 Task: Open Card Customer Retention Strategy in Board Employee Skills Development and Training to Workspace Account Management and add a team member Softage.2@softage.net, a label Orange, a checklist Lean Six Sigma, an attachment from your google drive, a color Orange and finally, add a card description 'Conduct customer research for new product' and a comment 'We need to ensure that we allocate enough time and resources to this task to ensure its success.'. Add a start date 'Jan 06, 1900' with a due date 'Jan 13, 1900'
Action: Mouse moved to (568, 222)
Screenshot: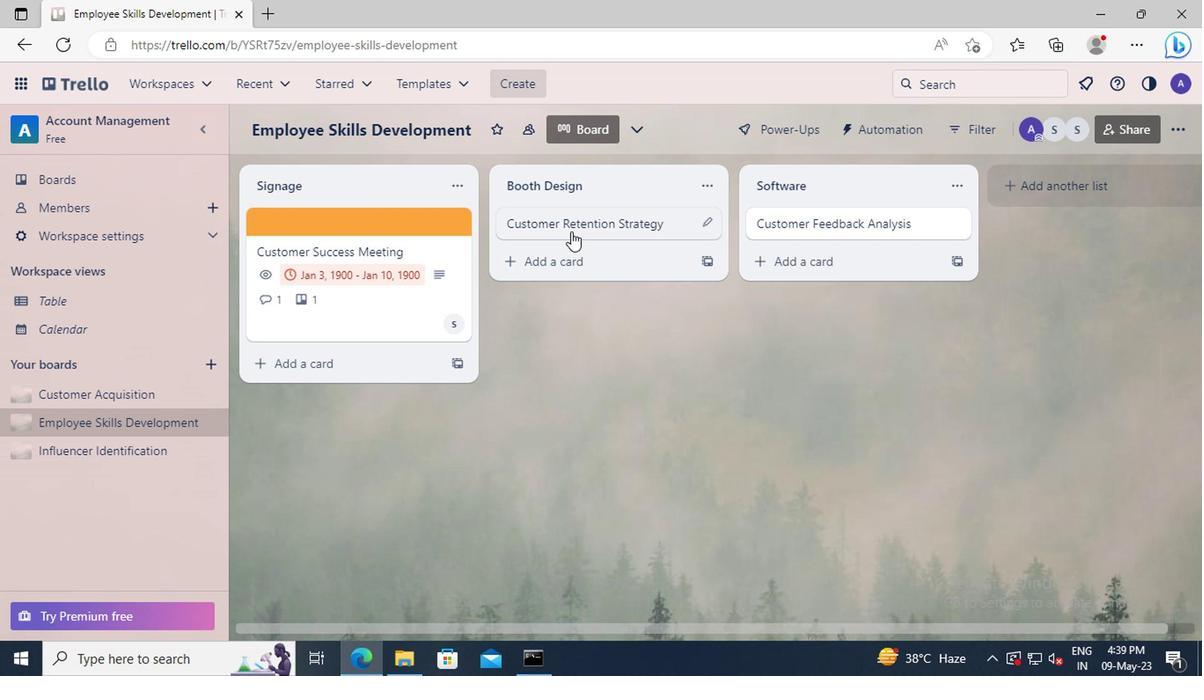 
Action: Mouse pressed left at (568, 222)
Screenshot: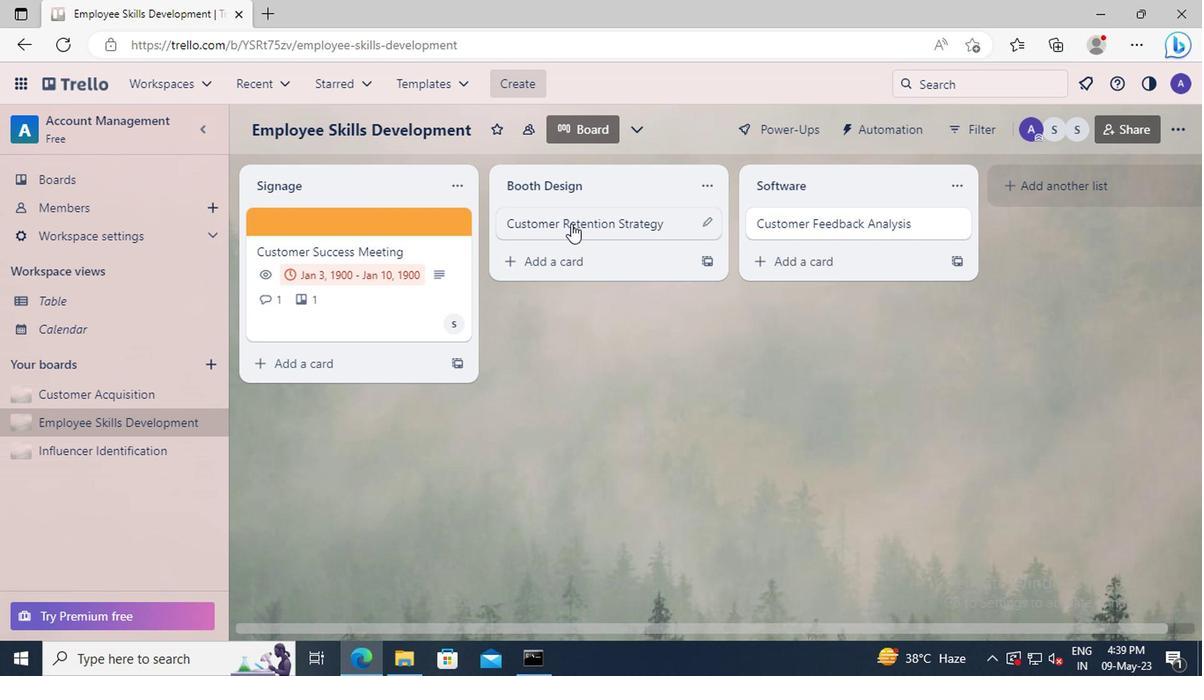 
Action: Mouse moved to (815, 289)
Screenshot: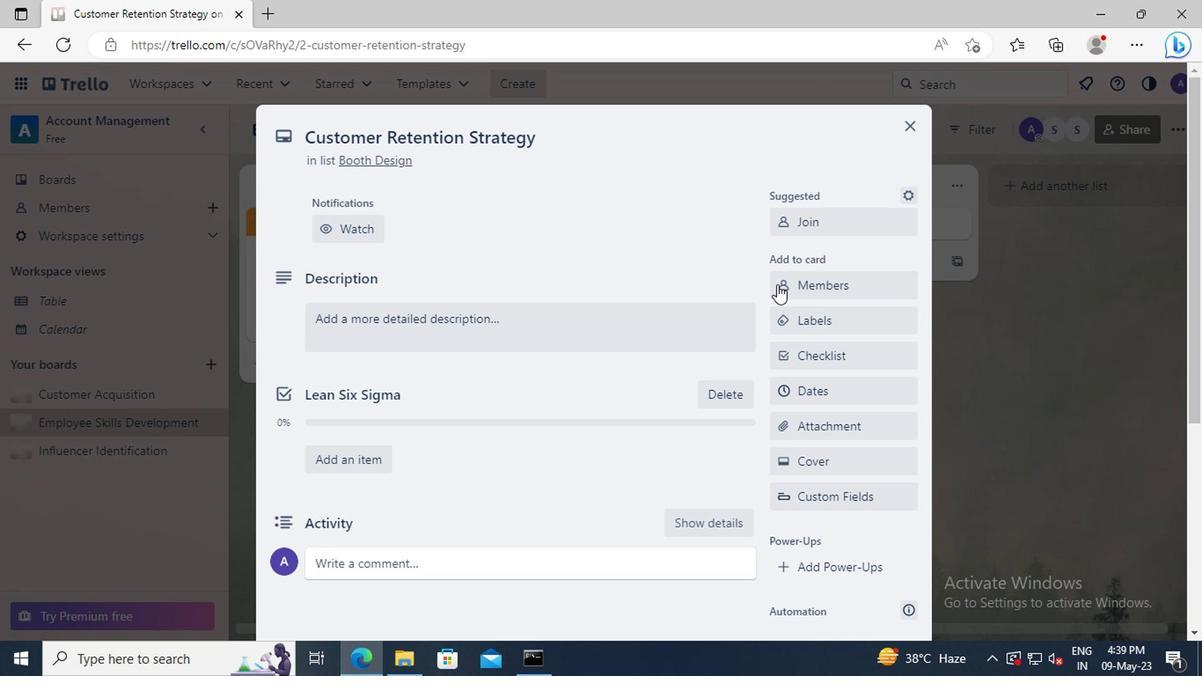 
Action: Mouse pressed left at (815, 289)
Screenshot: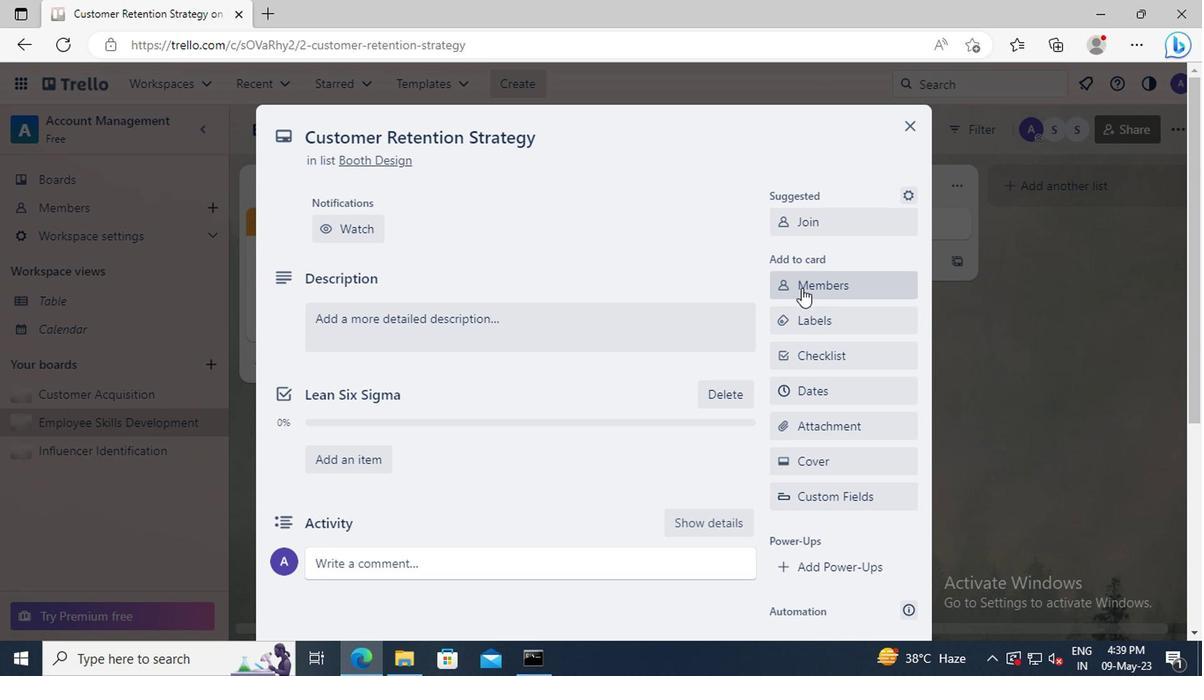 
Action: Mouse moved to (820, 370)
Screenshot: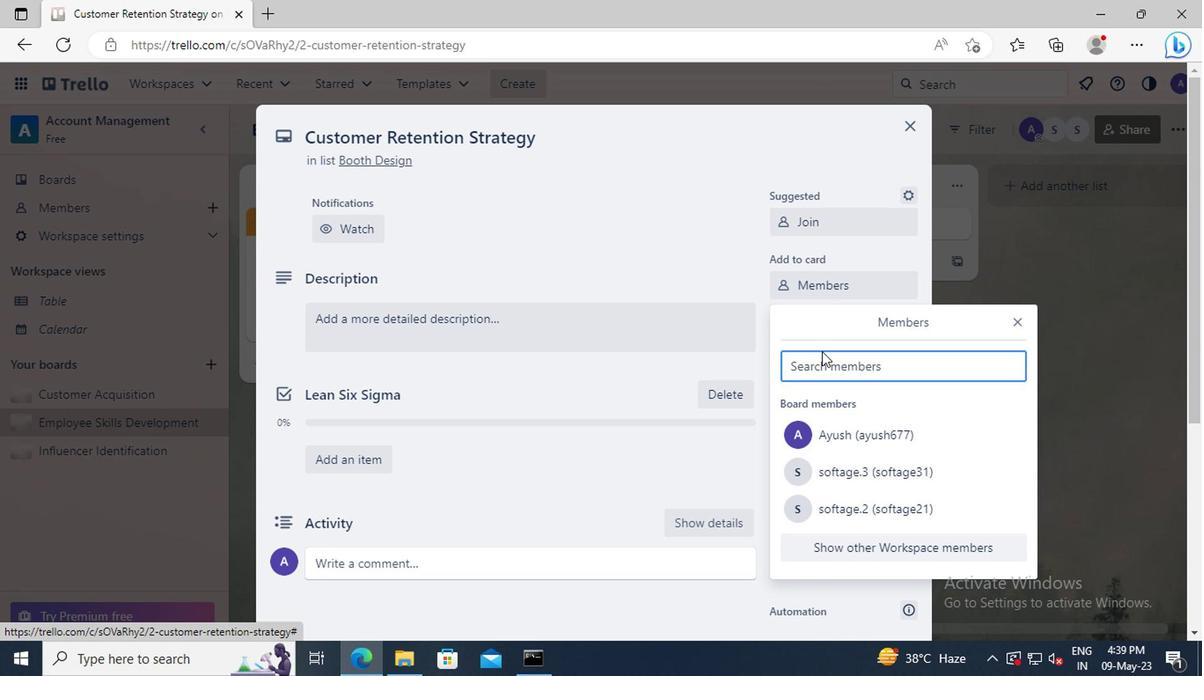 
Action: Mouse pressed left at (820, 370)
Screenshot: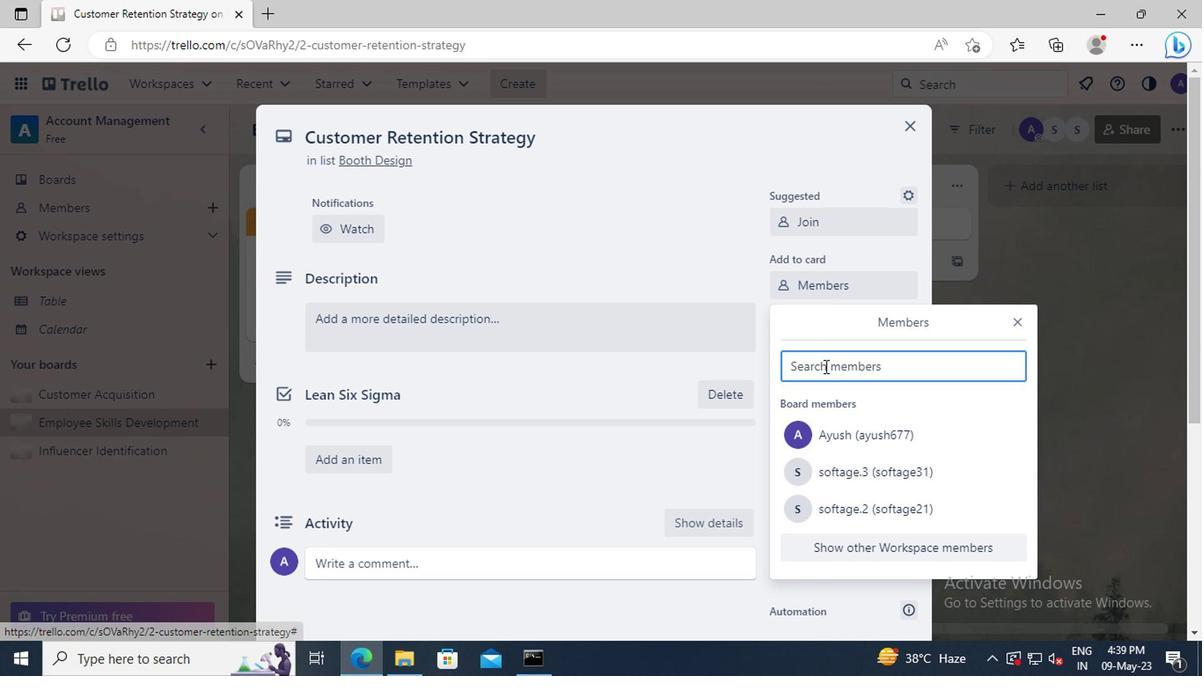 
Action: Key pressed <Key.shift>SOFTAGE.2
Screenshot: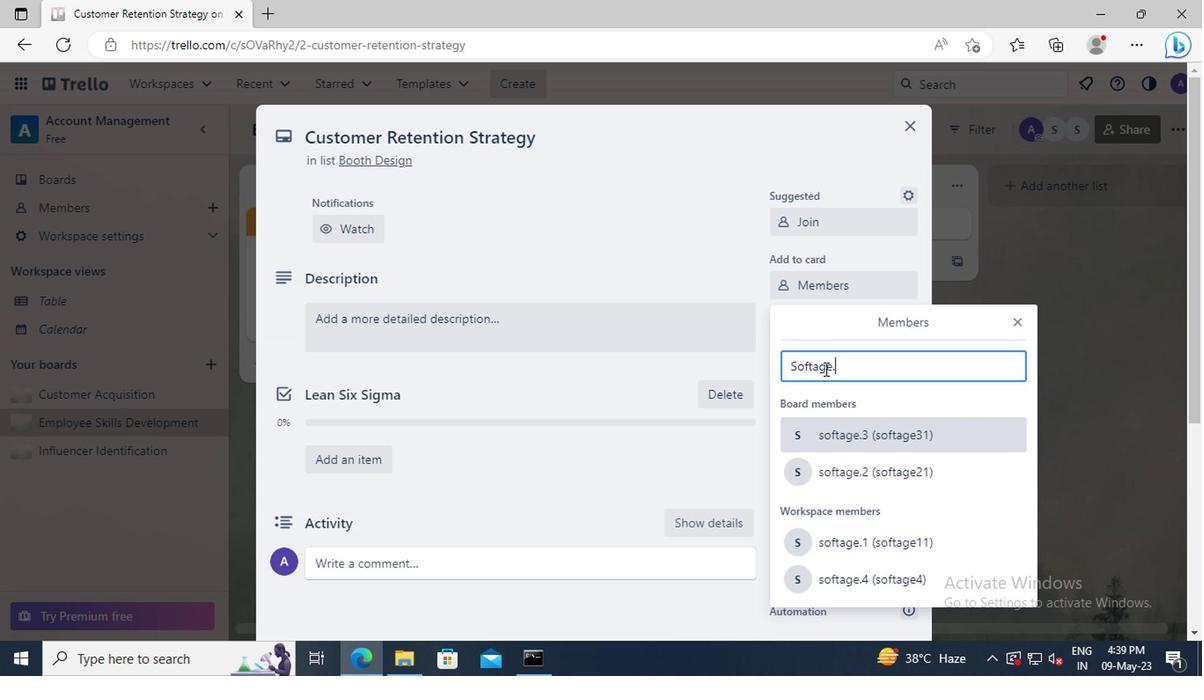 
Action: Mouse moved to (847, 436)
Screenshot: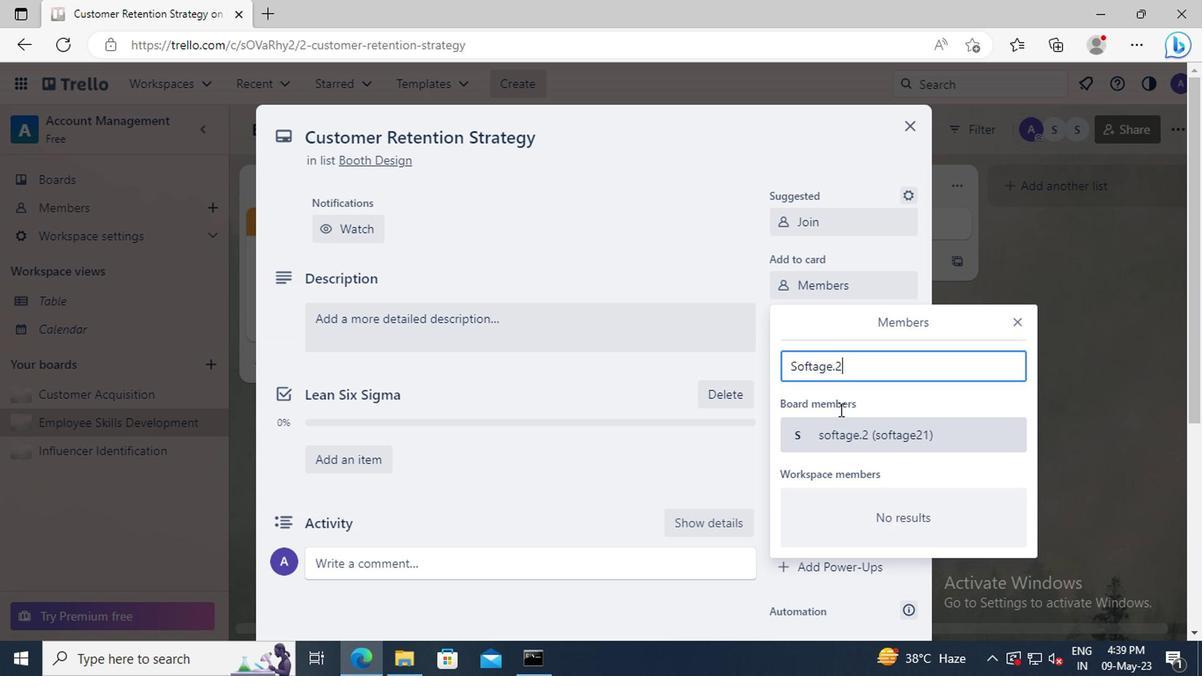 
Action: Mouse pressed left at (847, 436)
Screenshot: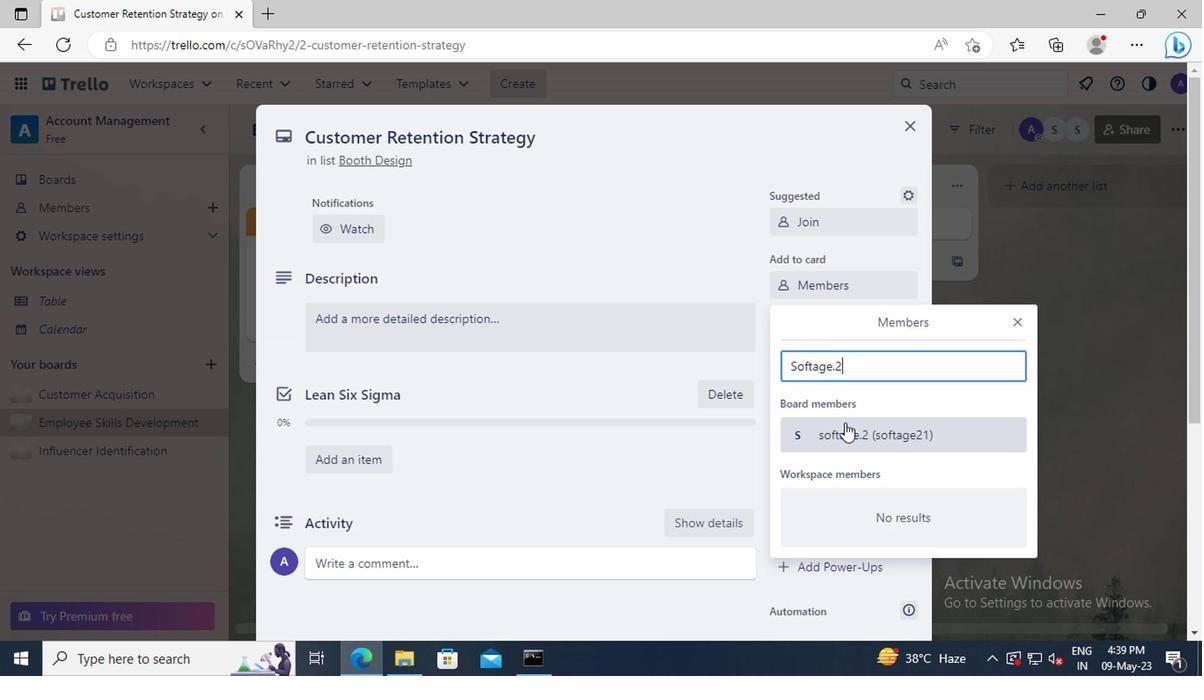 
Action: Mouse moved to (1014, 323)
Screenshot: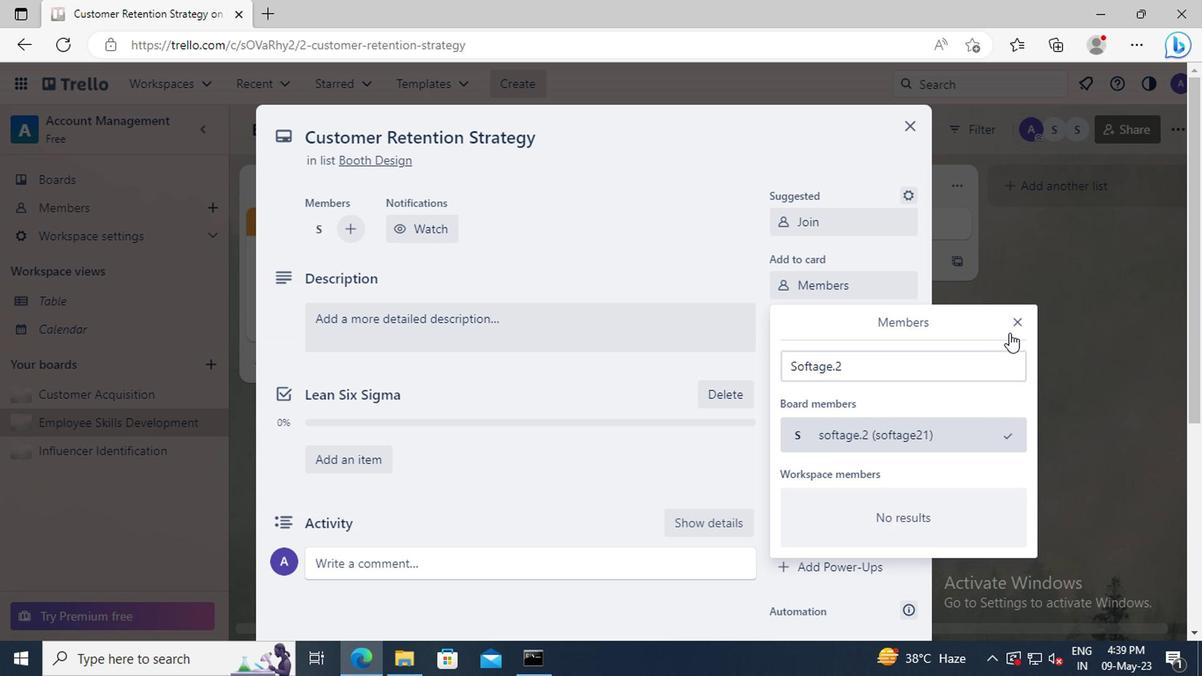 
Action: Mouse pressed left at (1014, 323)
Screenshot: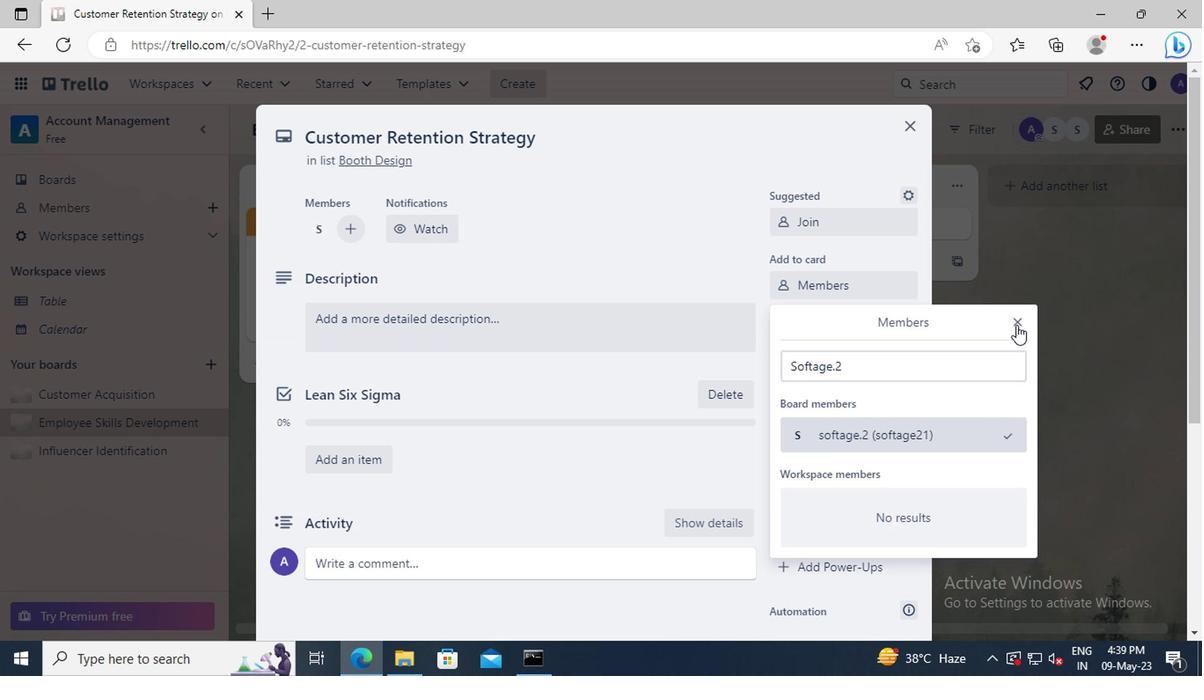 
Action: Mouse moved to (848, 322)
Screenshot: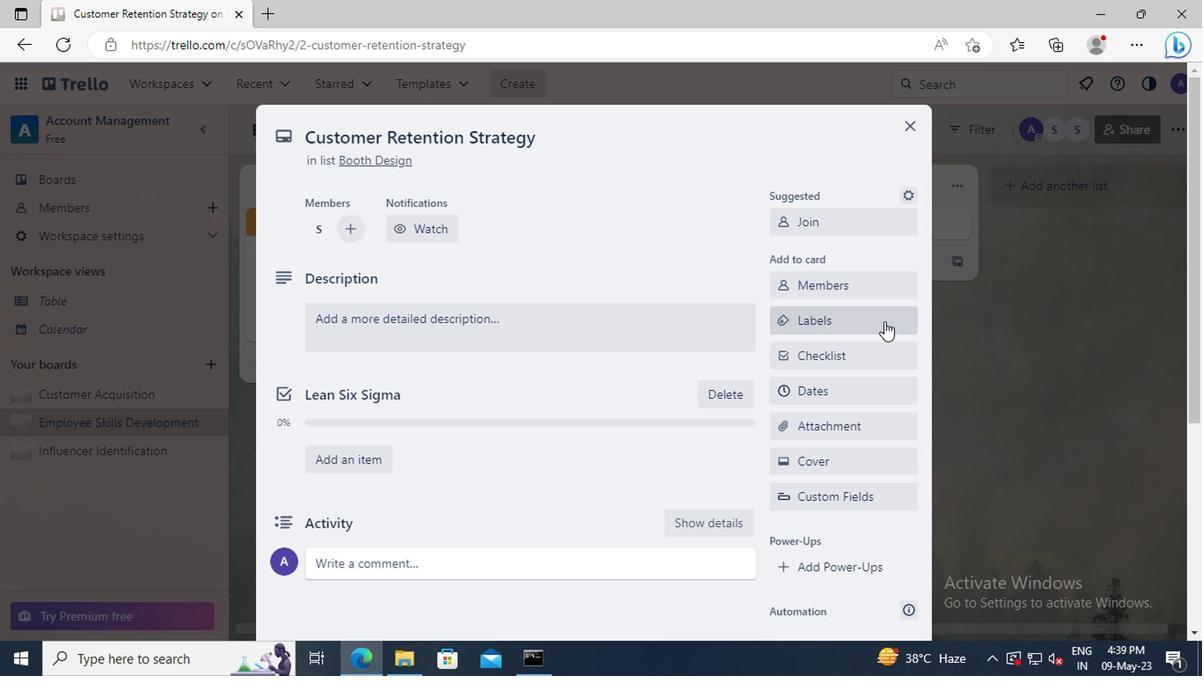 
Action: Mouse pressed left at (848, 322)
Screenshot: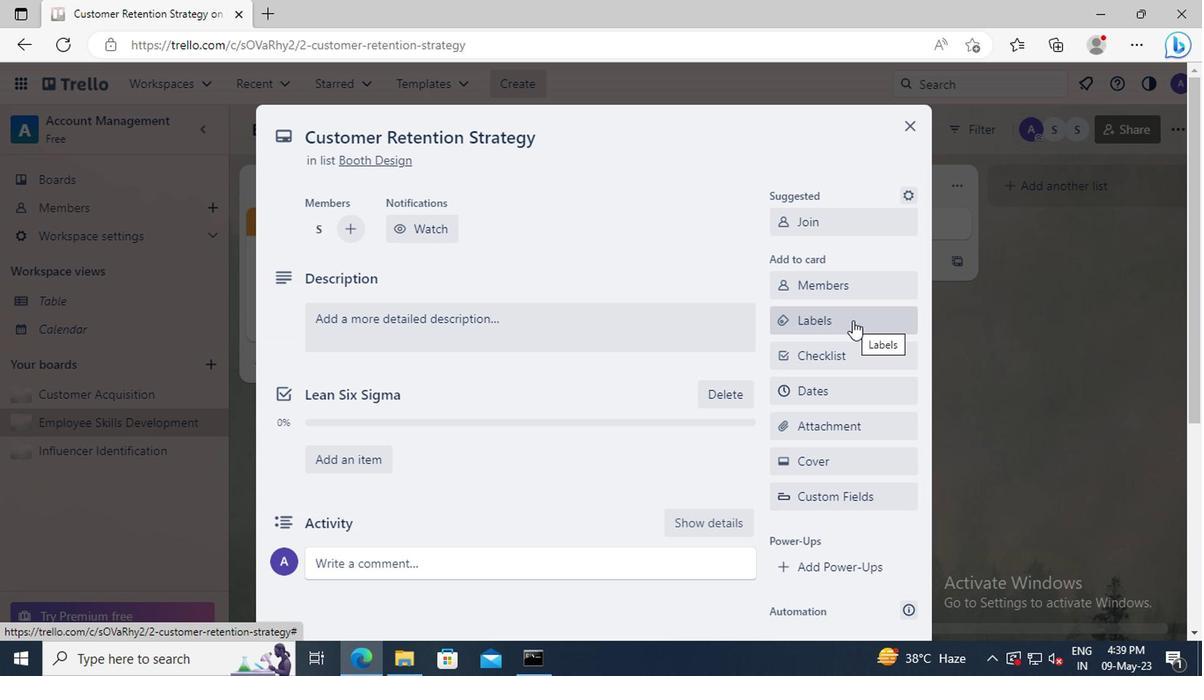 
Action: Mouse moved to (861, 402)
Screenshot: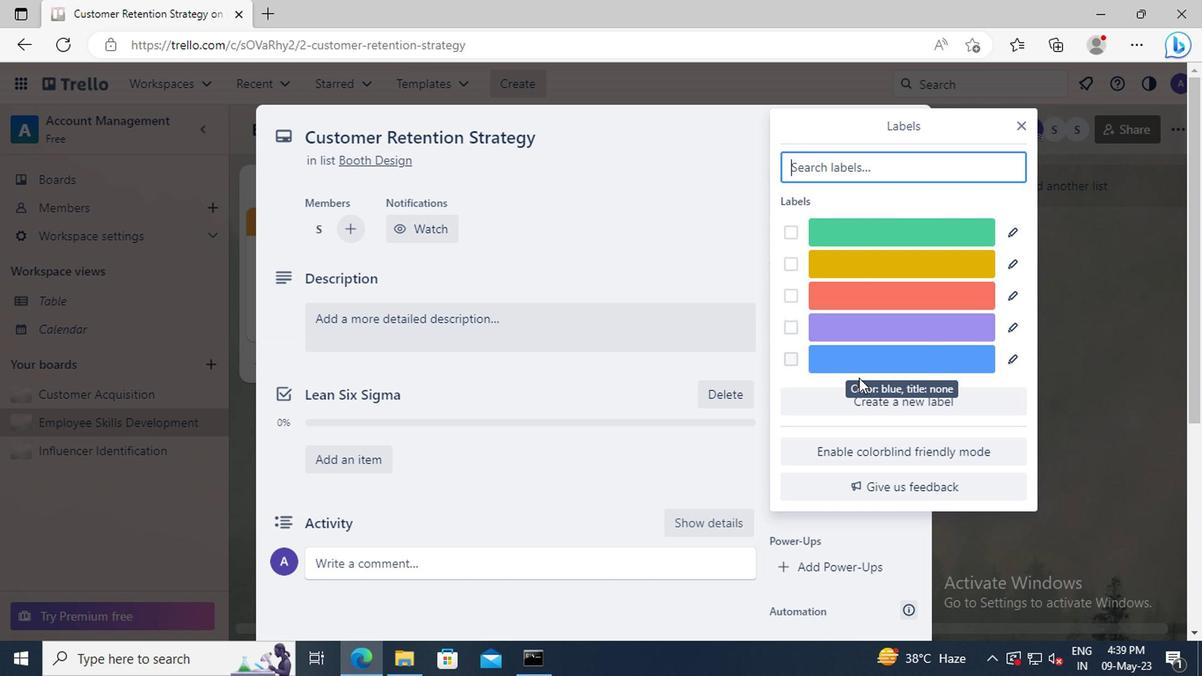 
Action: Mouse pressed left at (861, 402)
Screenshot: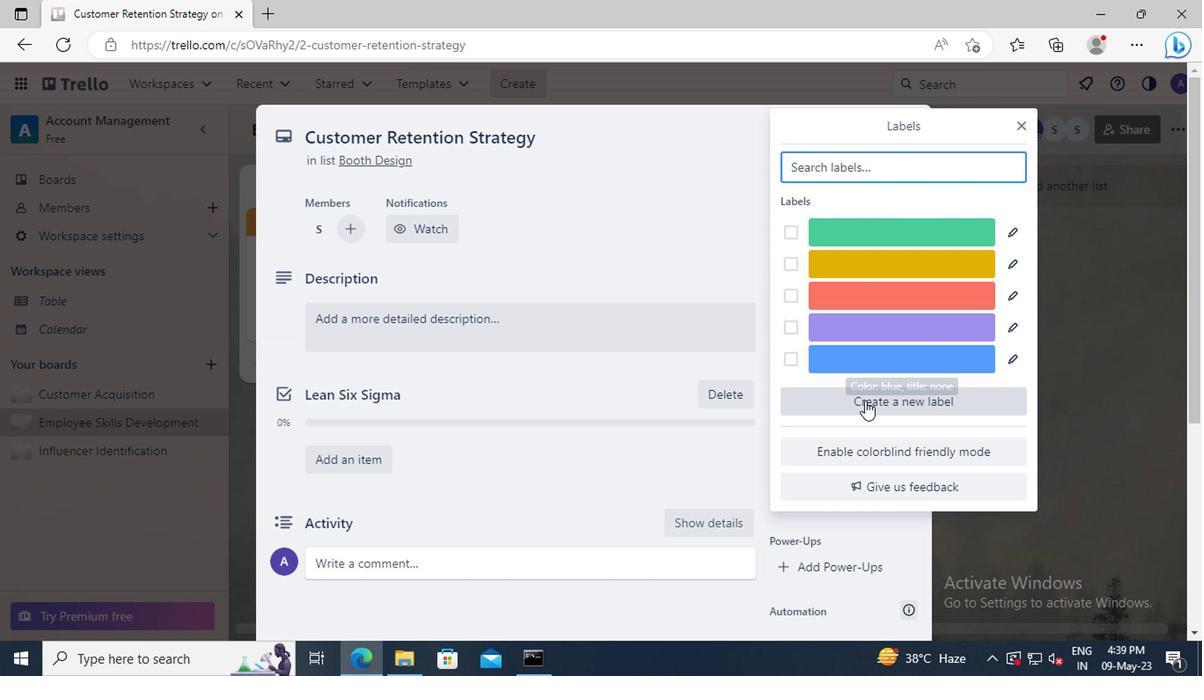 
Action: Mouse moved to (889, 373)
Screenshot: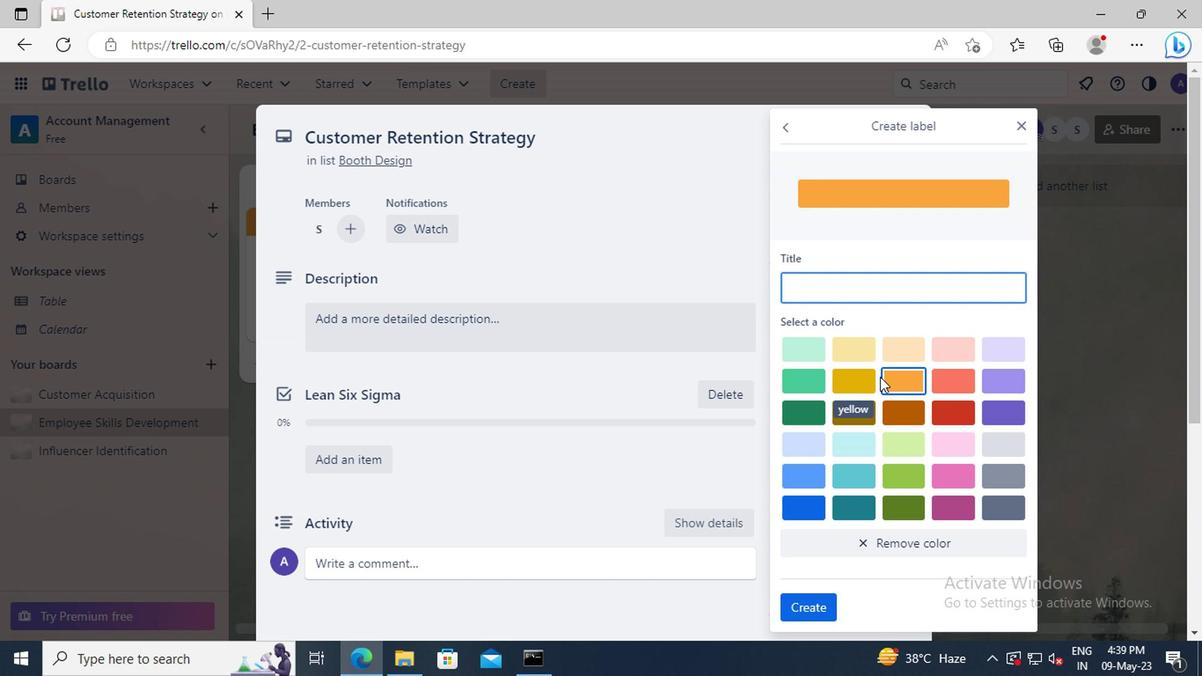 
Action: Mouse pressed left at (889, 373)
Screenshot: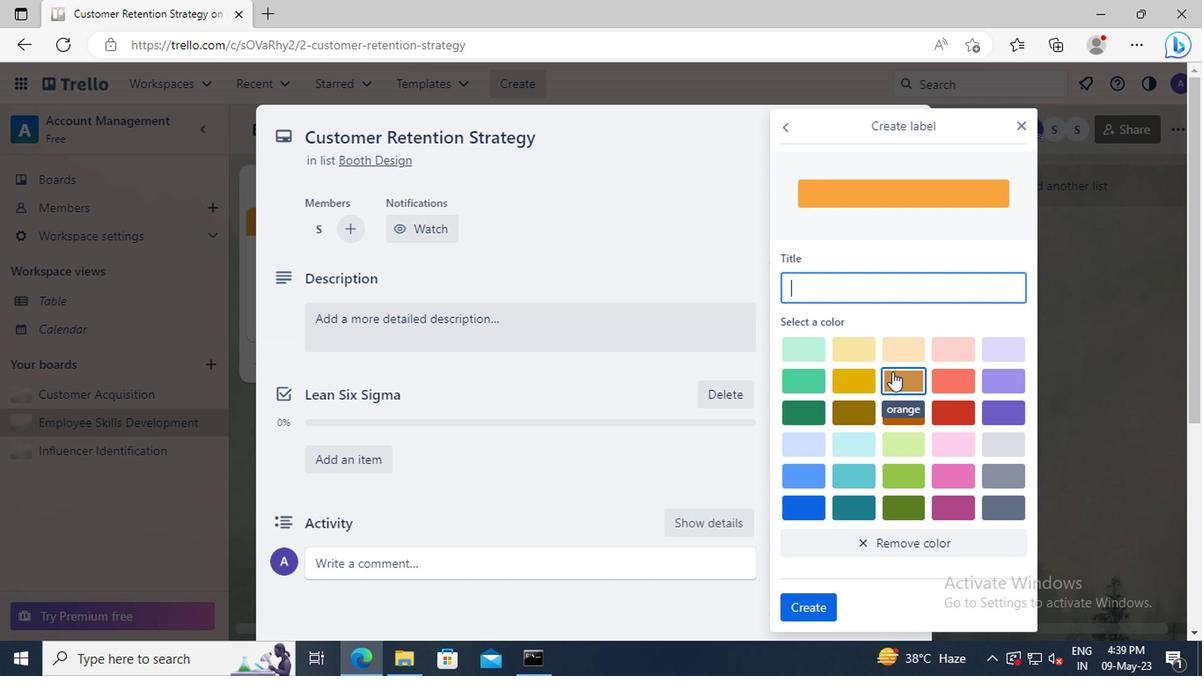 
Action: Mouse moved to (821, 601)
Screenshot: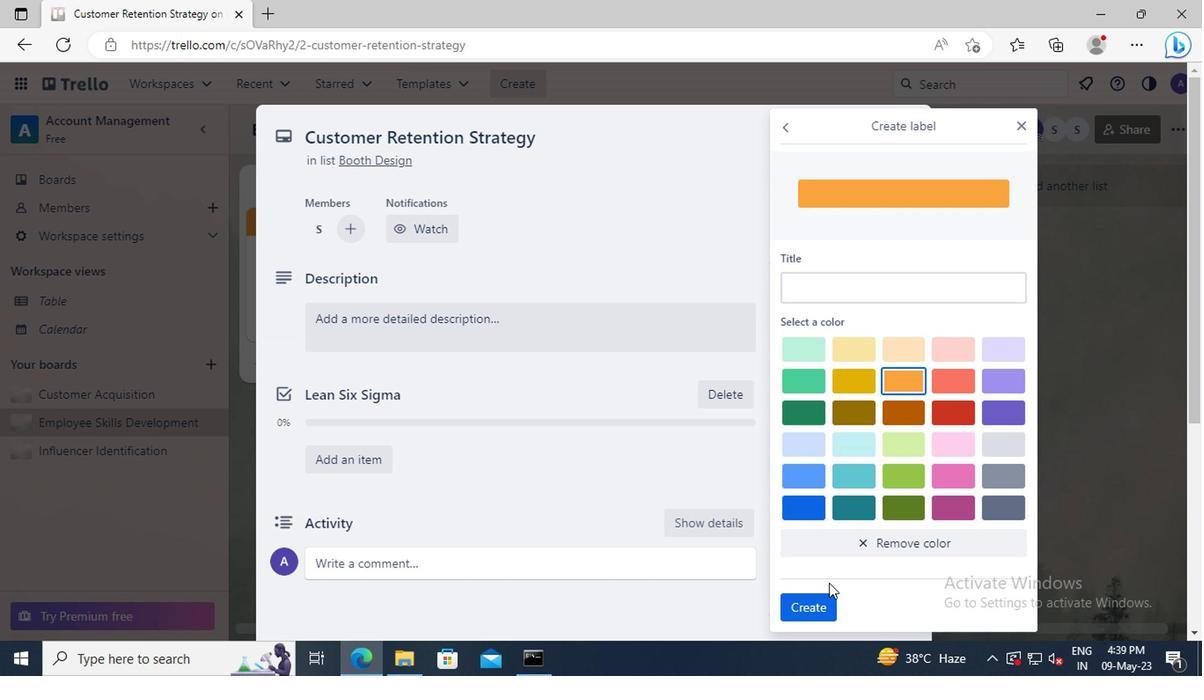 
Action: Mouse pressed left at (821, 601)
Screenshot: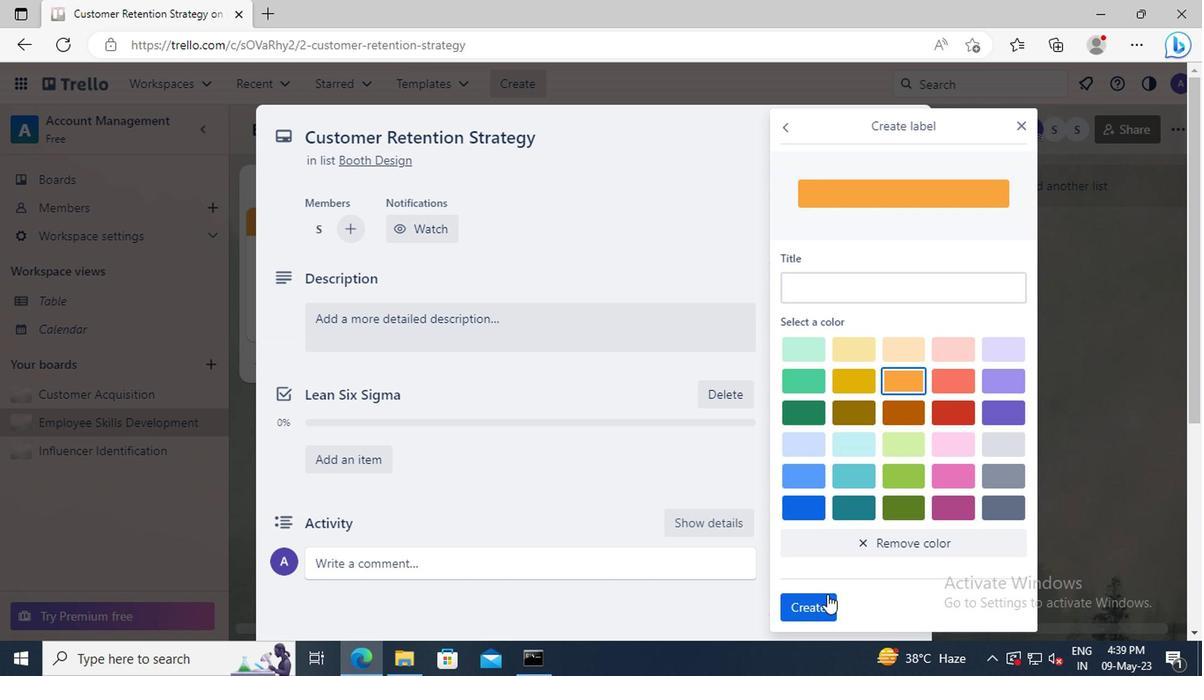 
Action: Mouse moved to (1013, 123)
Screenshot: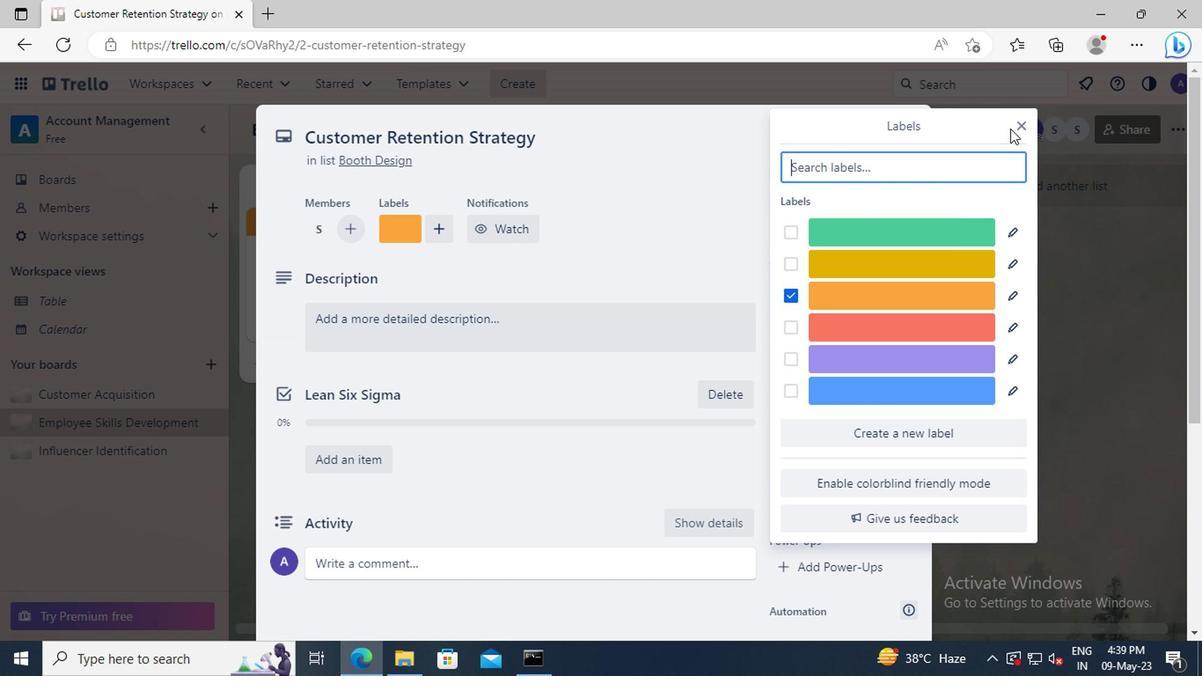 
Action: Mouse pressed left at (1013, 123)
Screenshot: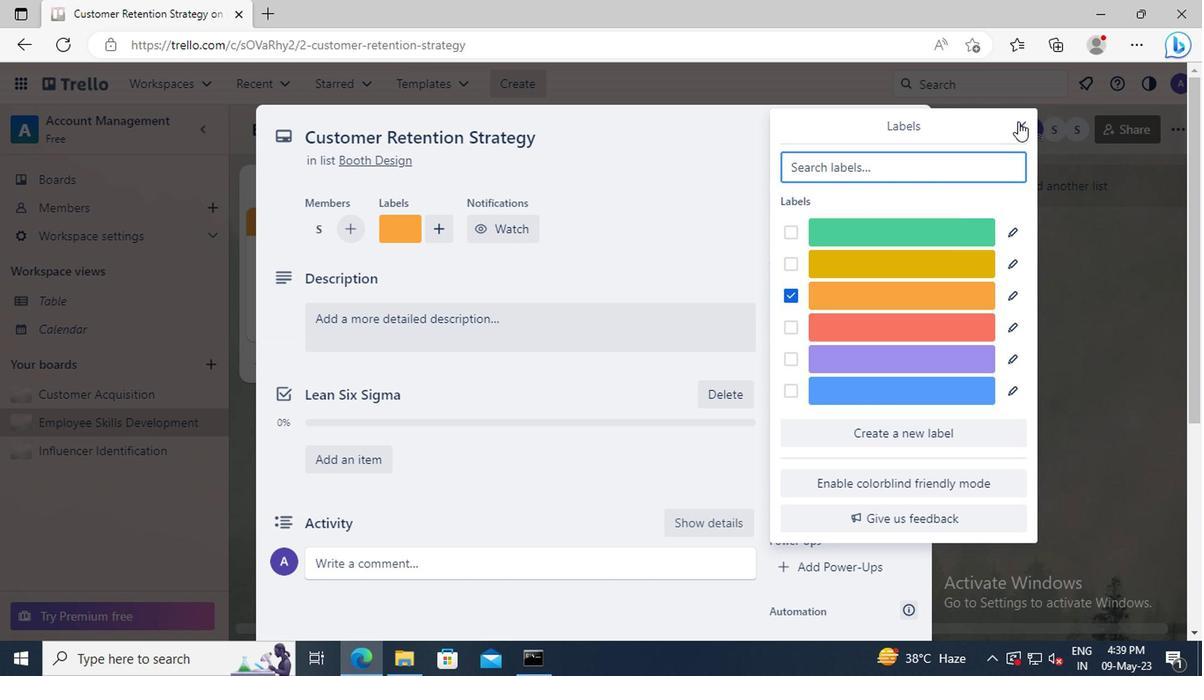 
Action: Mouse moved to (861, 356)
Screenshot: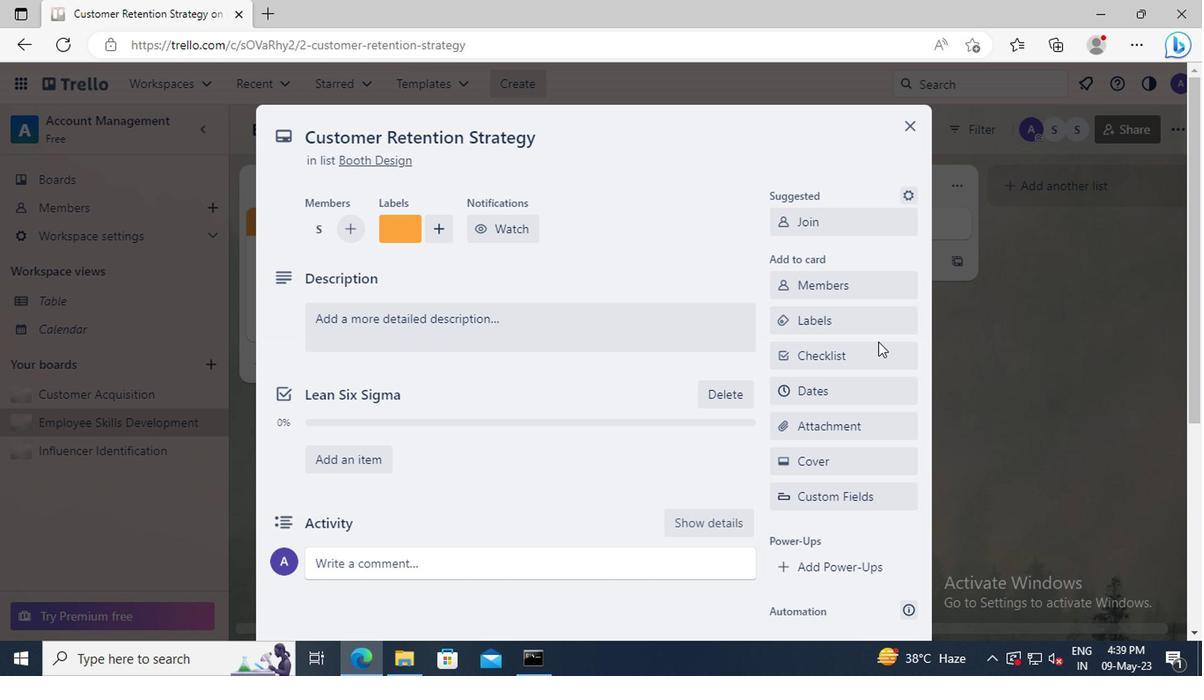 
Action: Mouse pressed left at (861, 356)
Screenshot: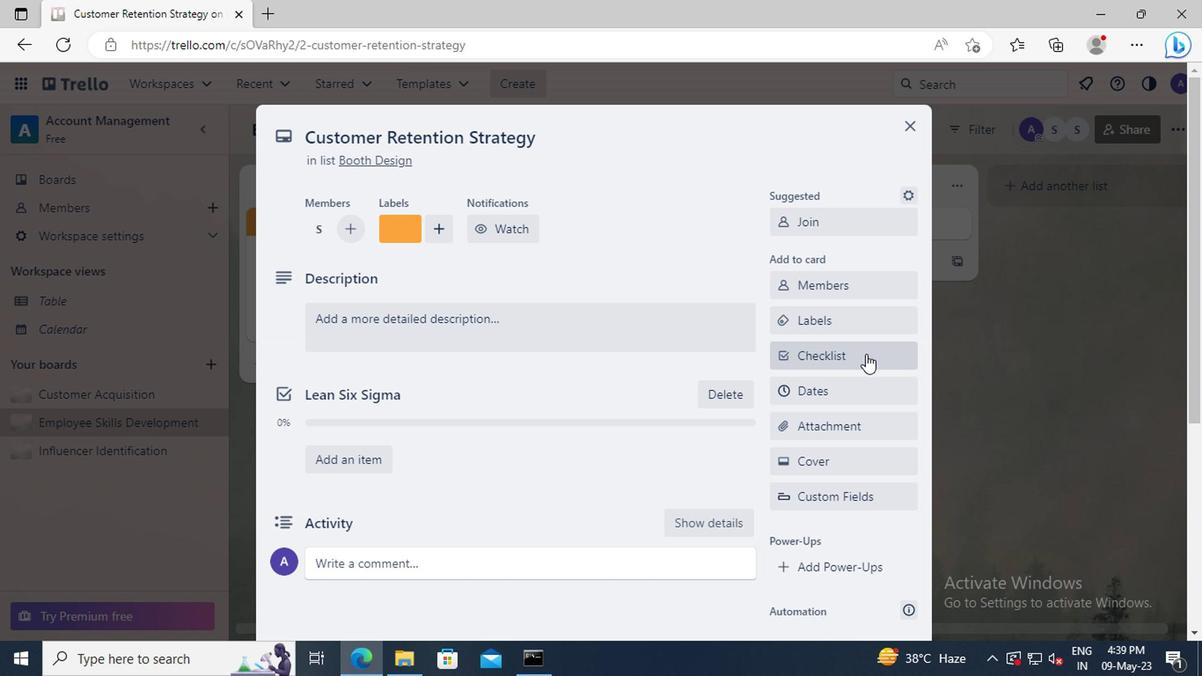 
Action: Key pressed <Key.shift>LEAN<Key.space><Key.shift>SIX<Key.space><Key.shift>SIGMA
Screenshot: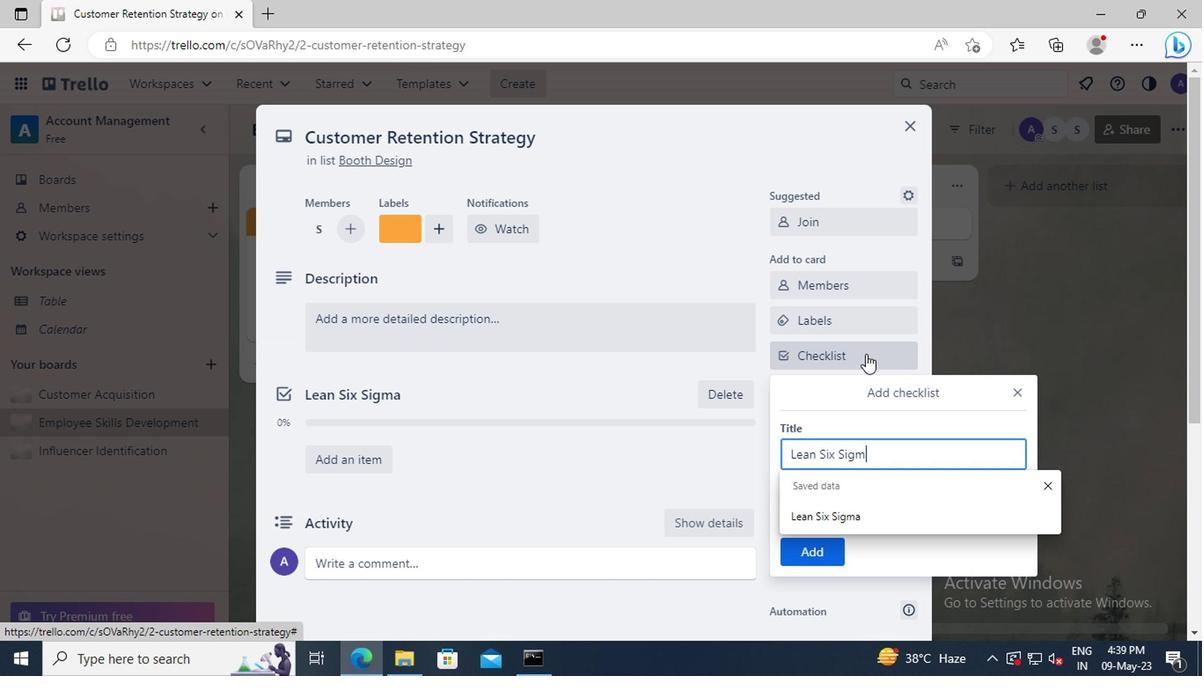 
Action: Mouse moved to (827, 549)
Screenshot: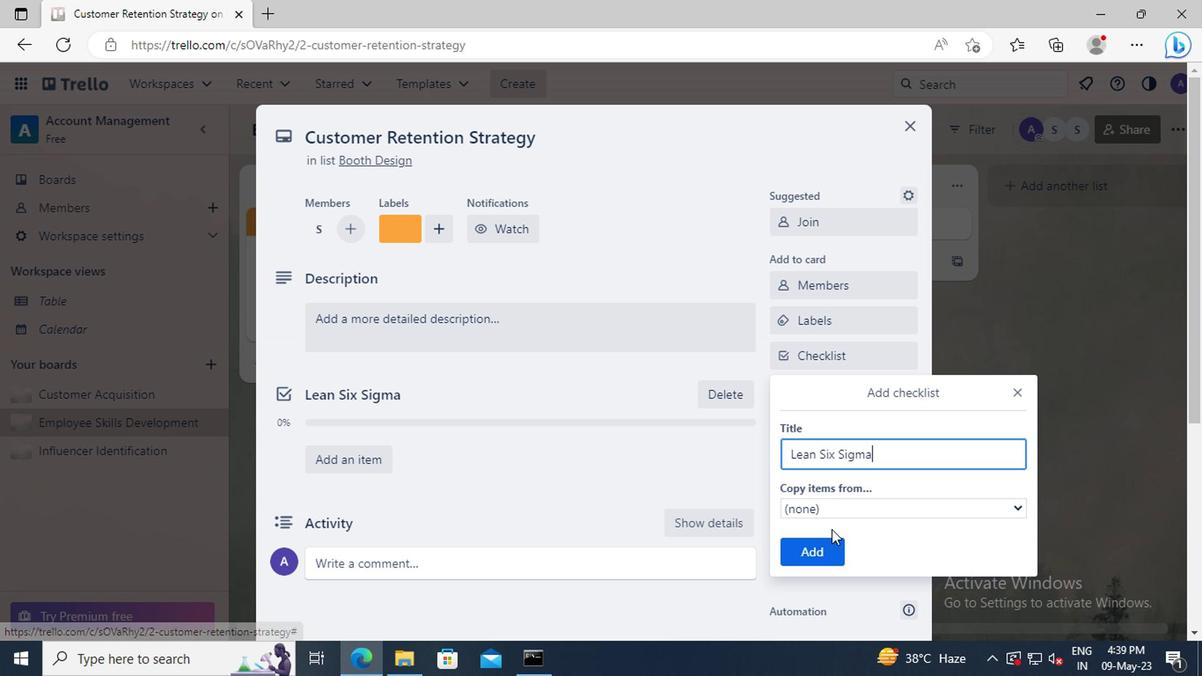 
Action: Mouse pressed left at (827, 549)
Screenshot: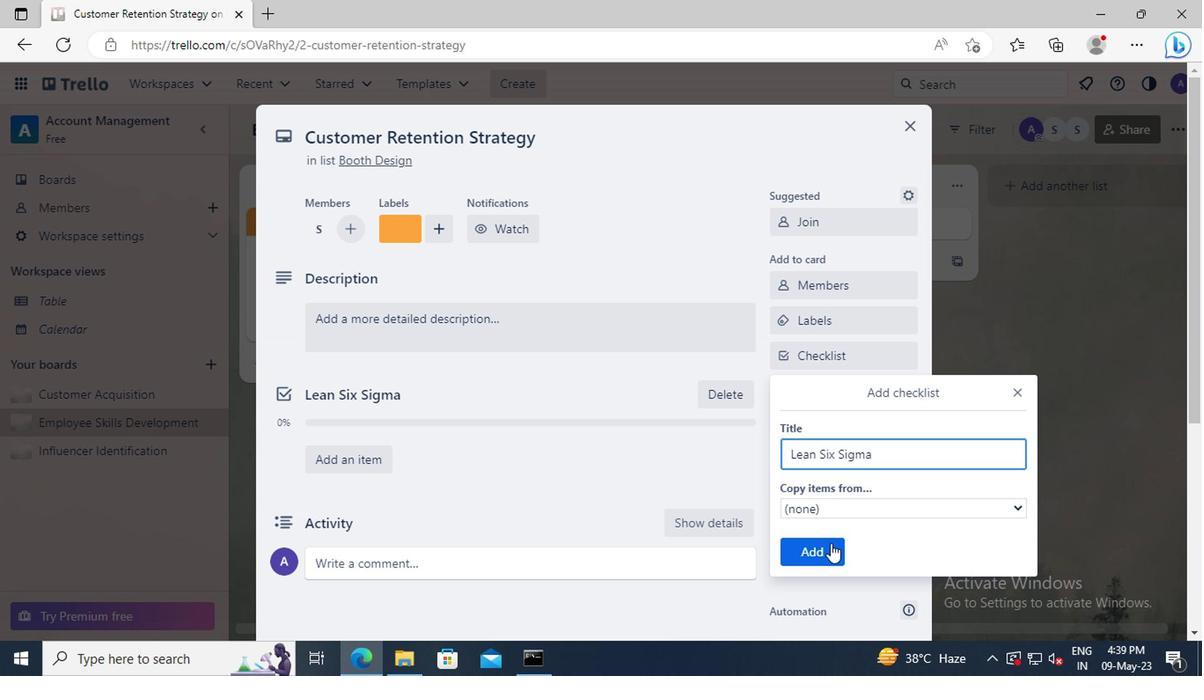 
Action: Mouse moved to (834, 433)
Screenshot: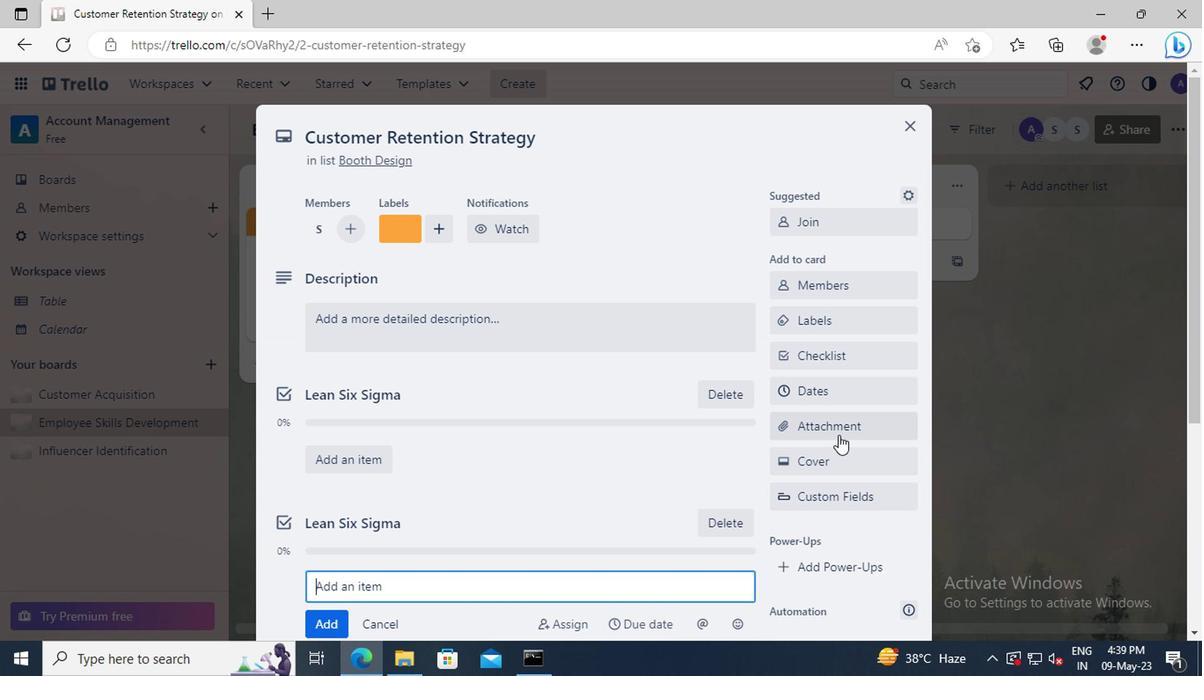 
Action: Mouse pressed left at (834, 433)
Screenshot: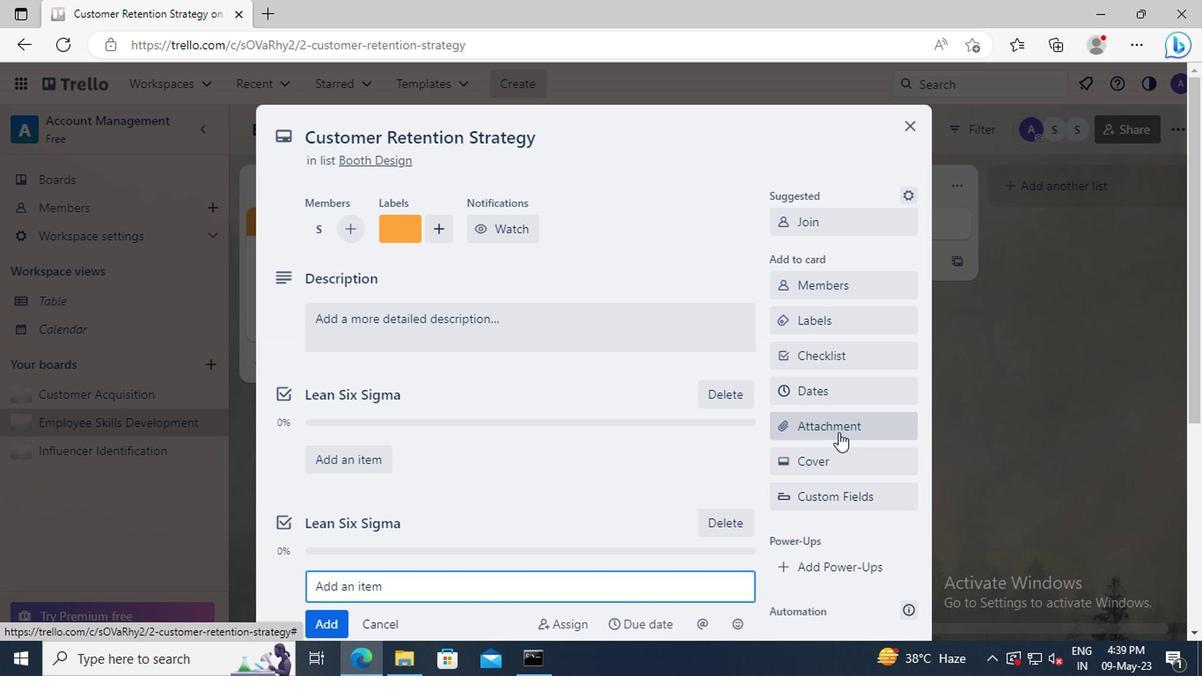 
Action: Mouse moved to (832, 222)
Screenshot: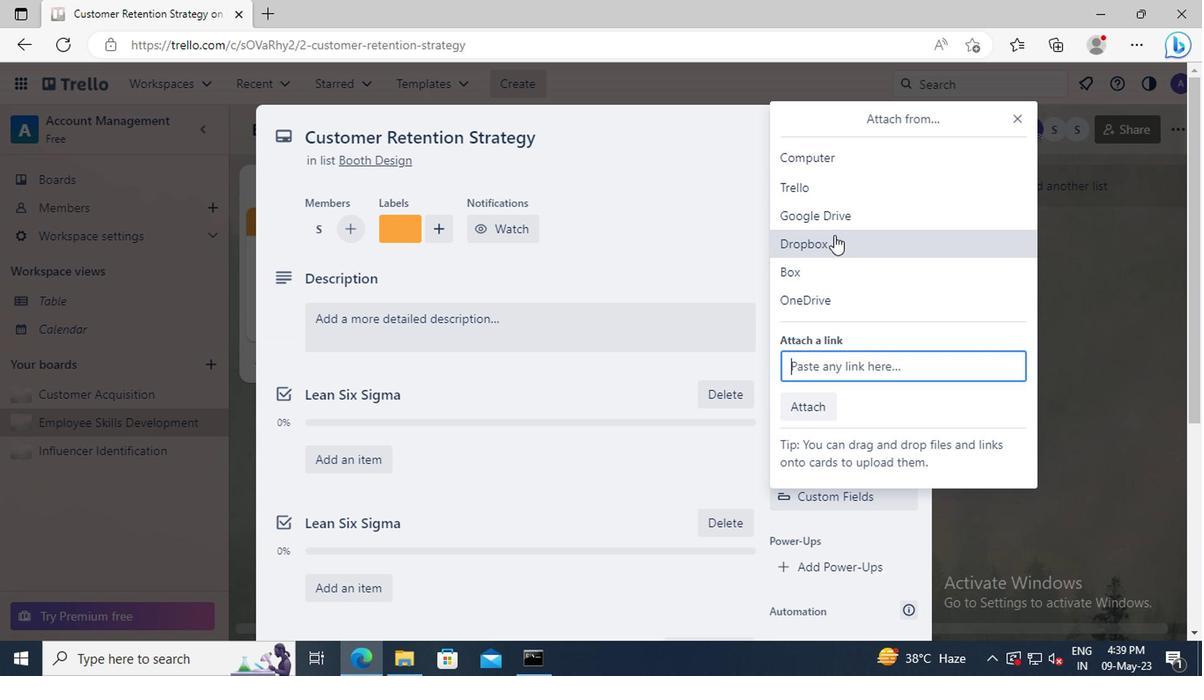 
Action: Mouse pressed left at (832, 222)
Screenshot: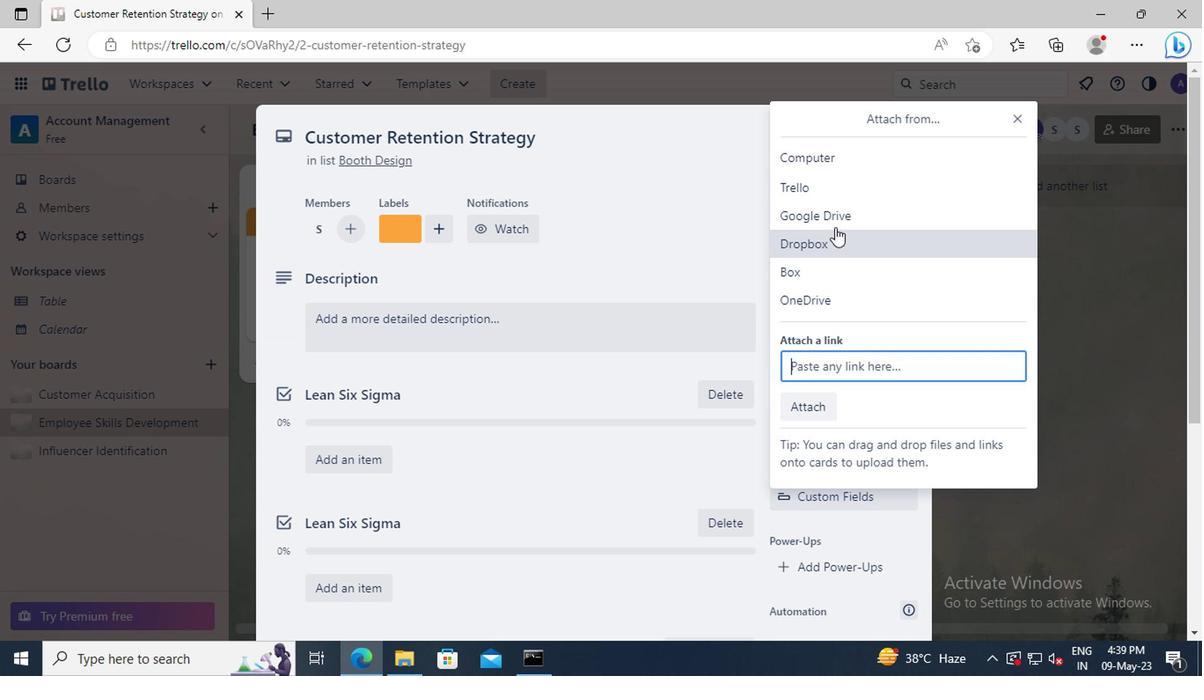 
Action: Mouse moved to (353, 387)
Screenshot: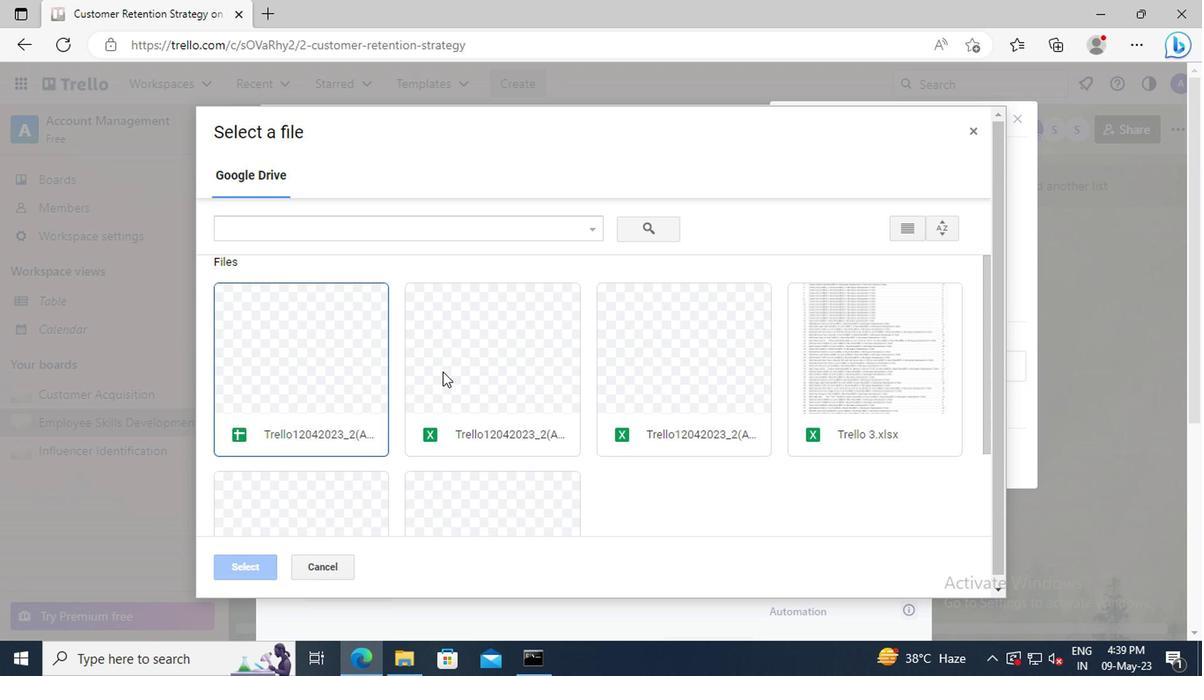 
Action: Mouse pressed left at (353, 387)
Screenshot: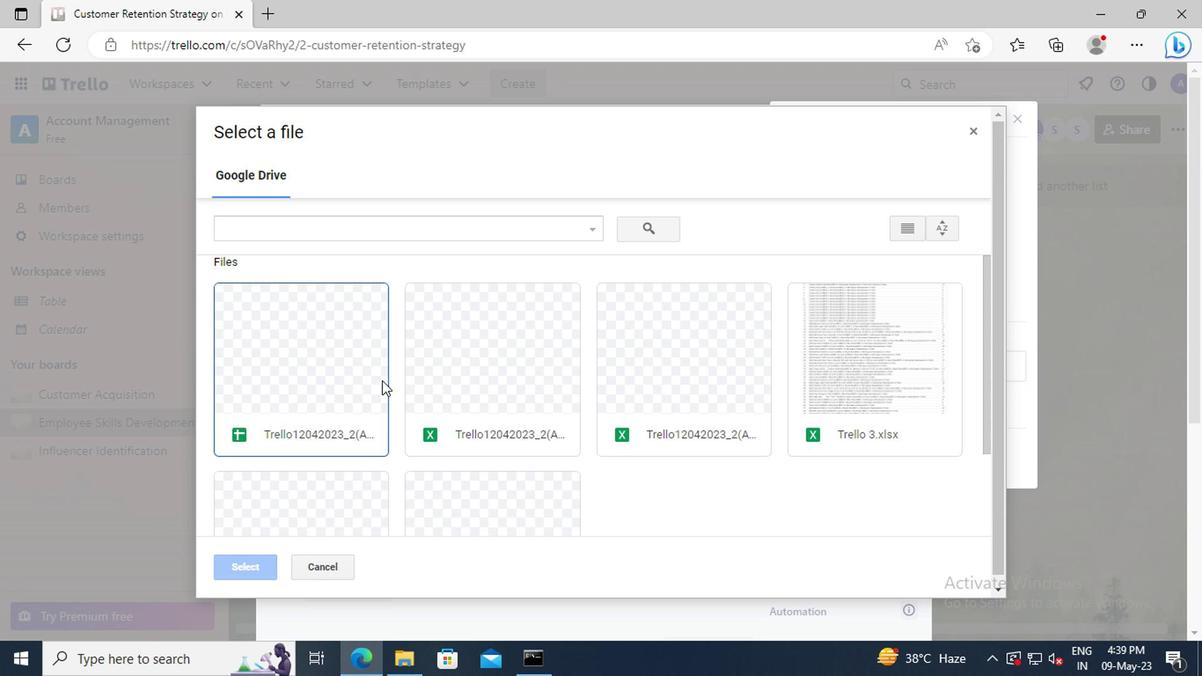 
Action: Mouse moved to (263, 568)
Screenshot: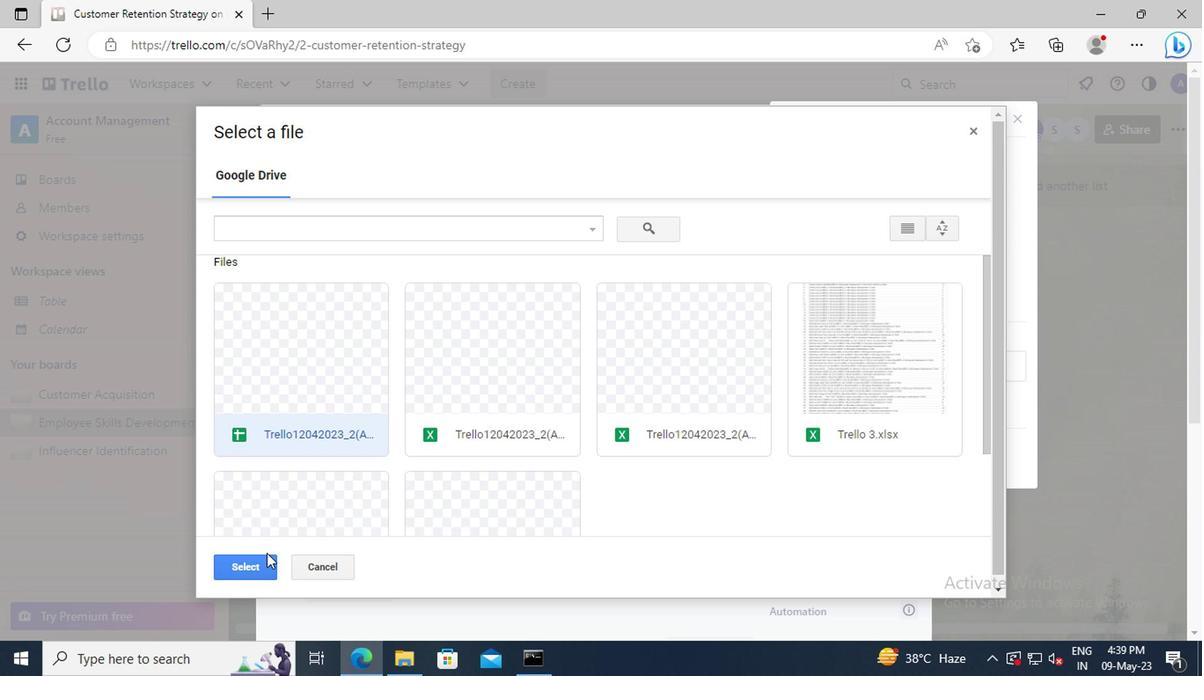 
Action: Mouse pressed left at (263, 568)
Screenshot: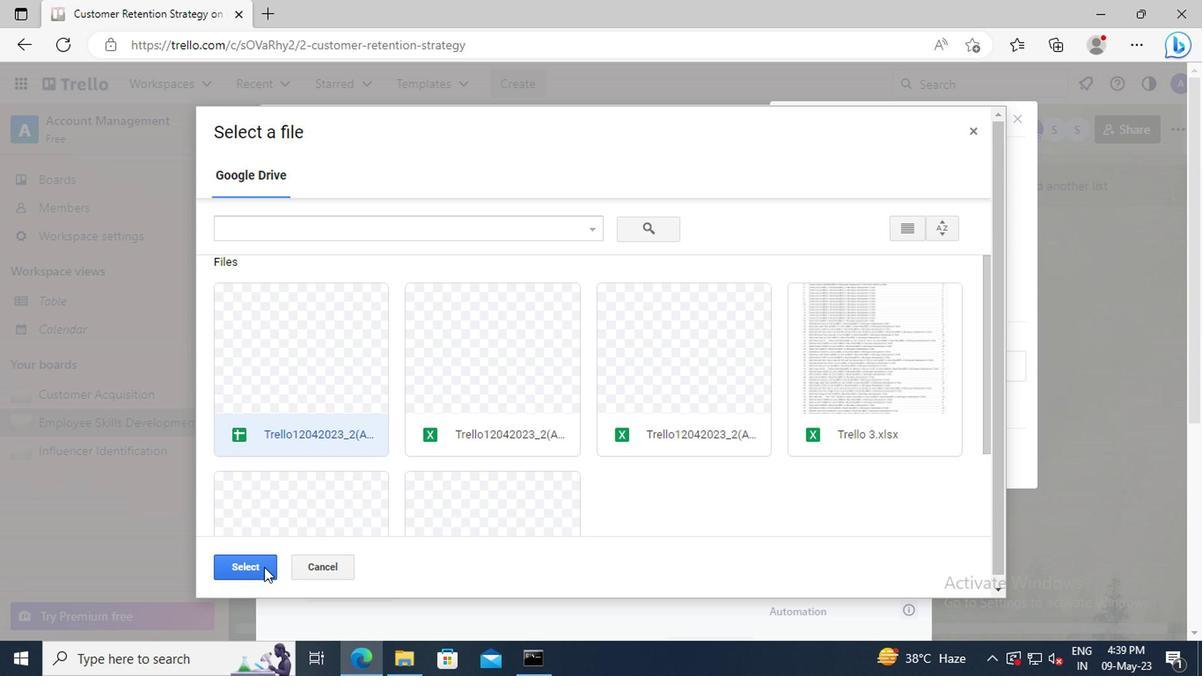 
Action: Mouse moved to (794, 461)
Screenshot: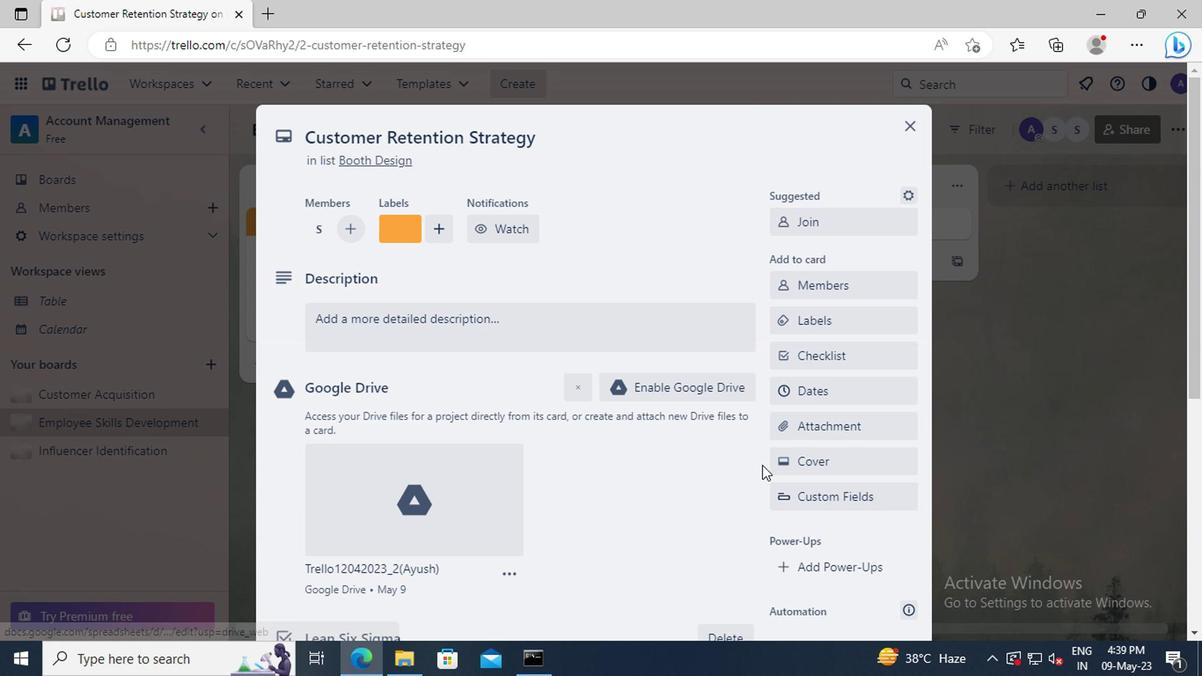 
Action: Mouse pressed left at (794, 461)
Screenshot: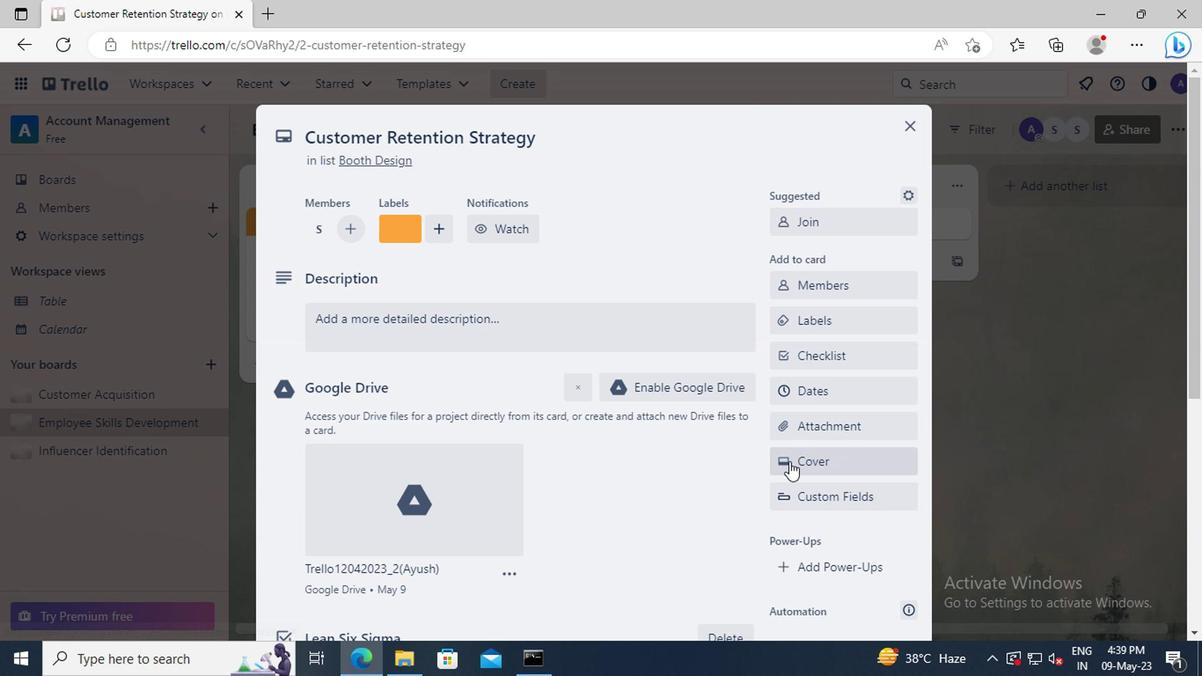 
Action: Mouse moved to (898, 291)
Screenshot: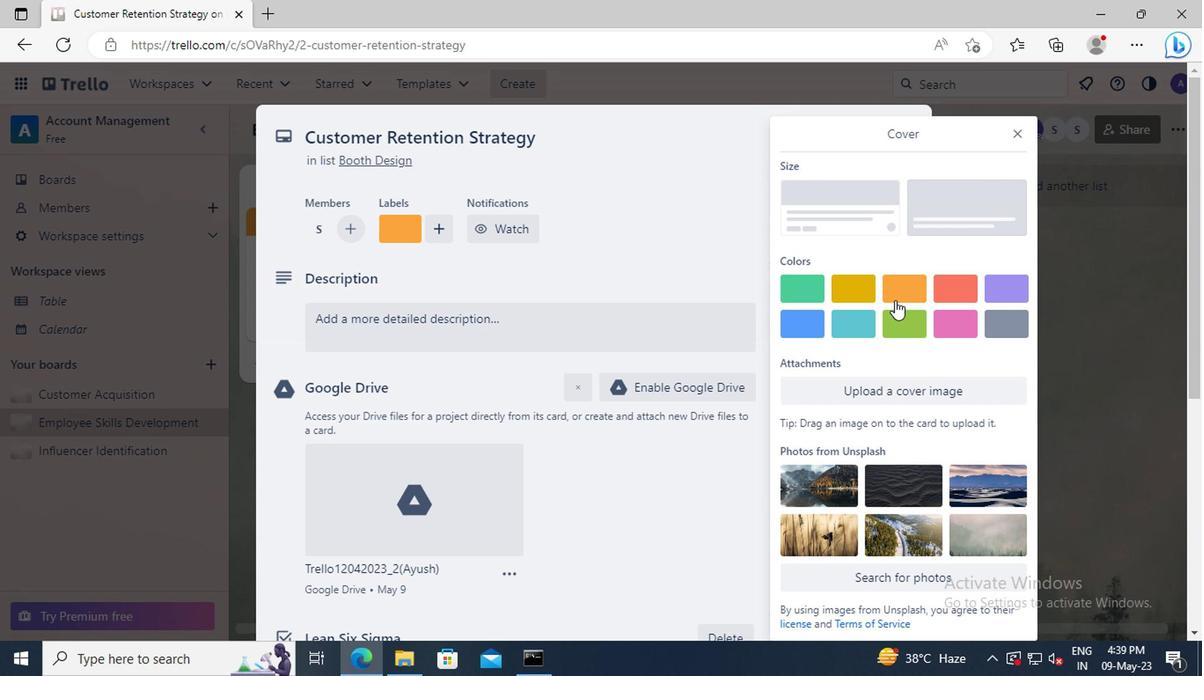 
Action: Mouse pressed left at (898, 291)
Screenshot: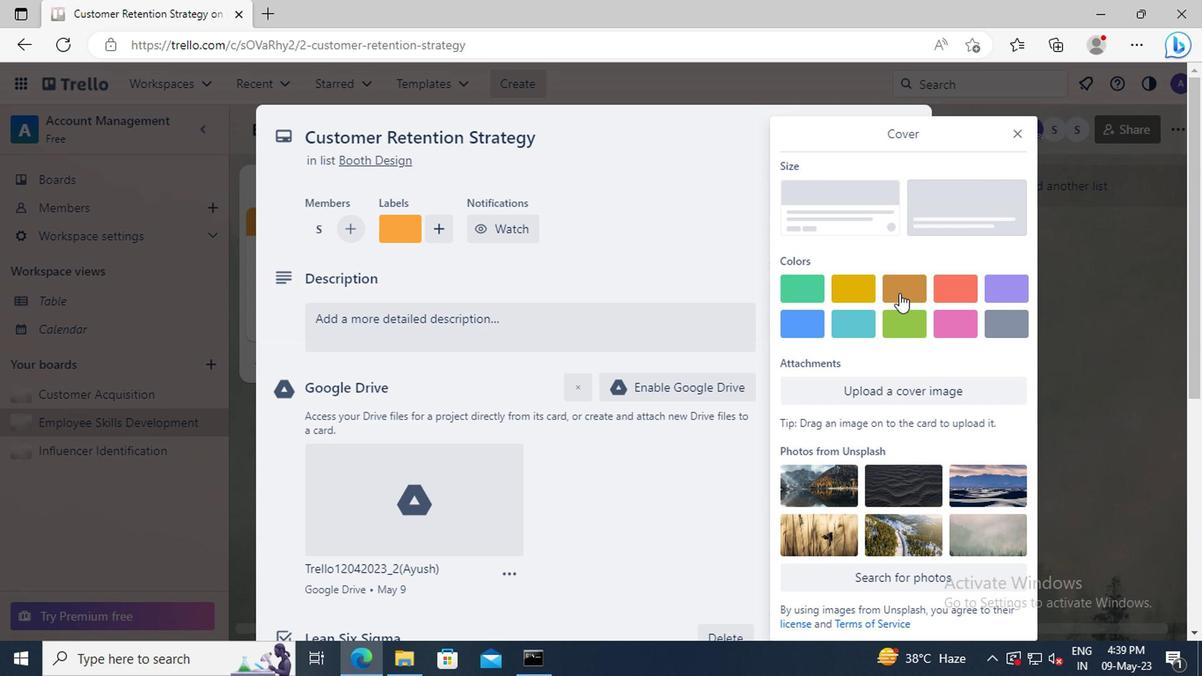 
Action: Mouse moved to (1012, 120)
Screenshot: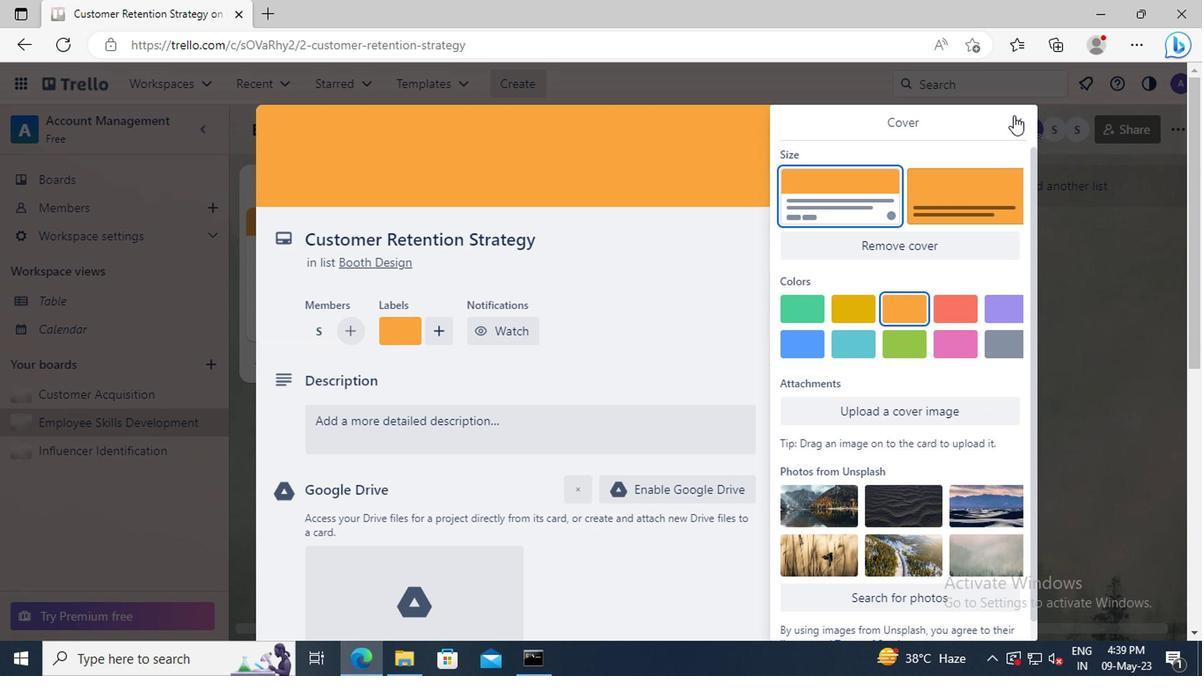 
Action: Mouse pressed left at (1012, 120)
Screenshot: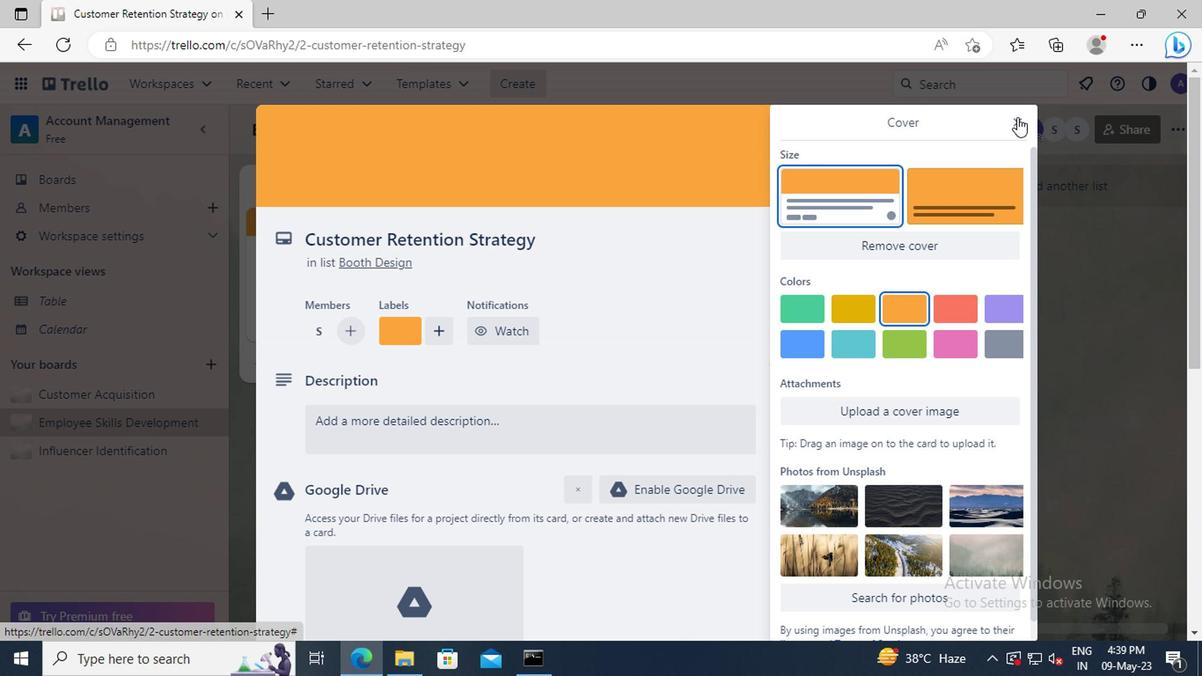 
Action: Mouse moved to (434, 429)
Screenshot: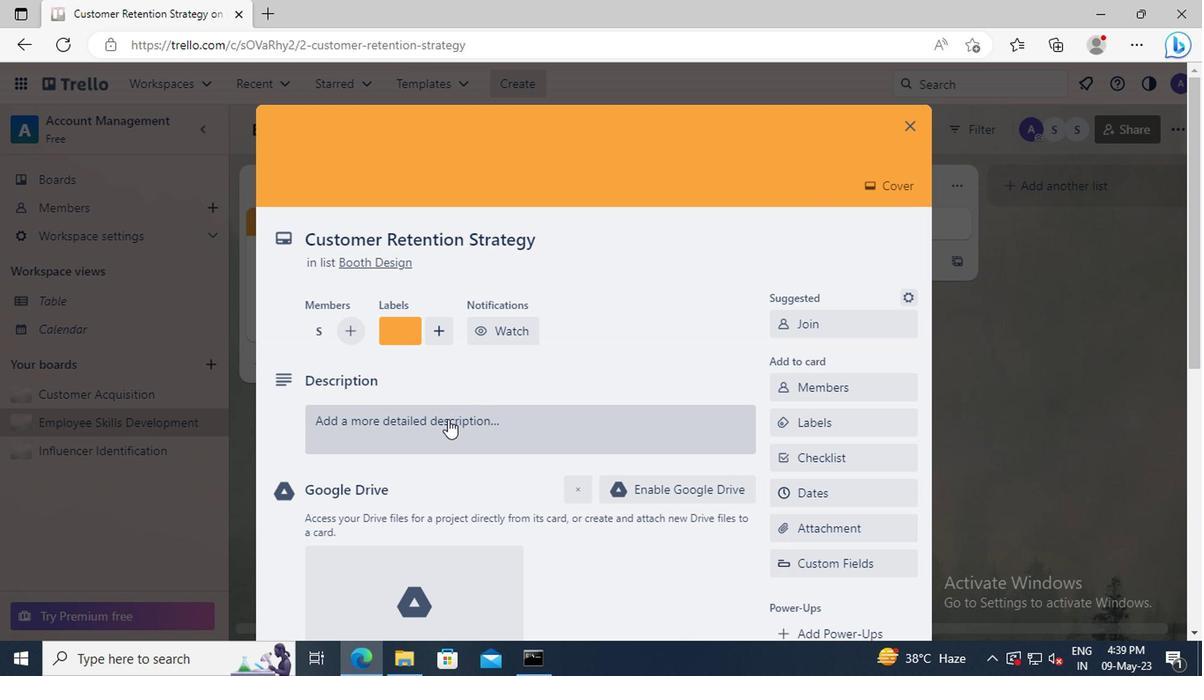 
Action: Mouse pressed left at (434, 429)
Screenshot: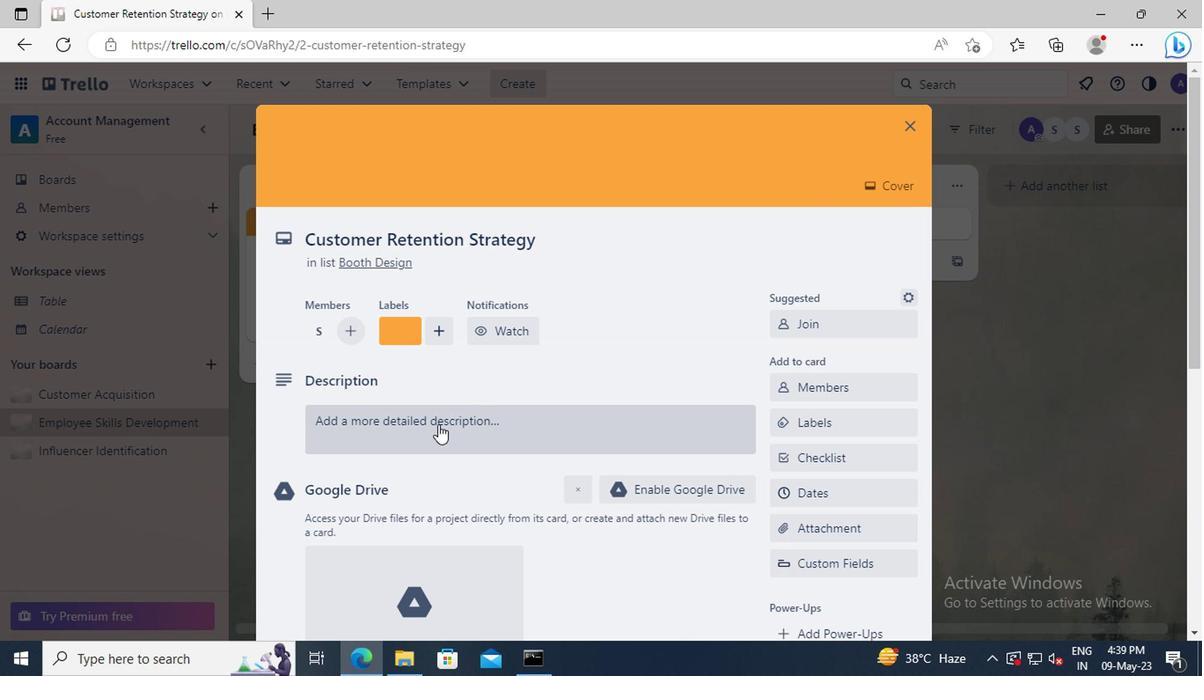 
Action: Key pressed <Key.shift>CONDUCT<Key.space>CUSTOMER<Key.space>RESEARCH<Key.space>FOR<Key.space>NEW<Key.space>PRODUCT
Screenshot: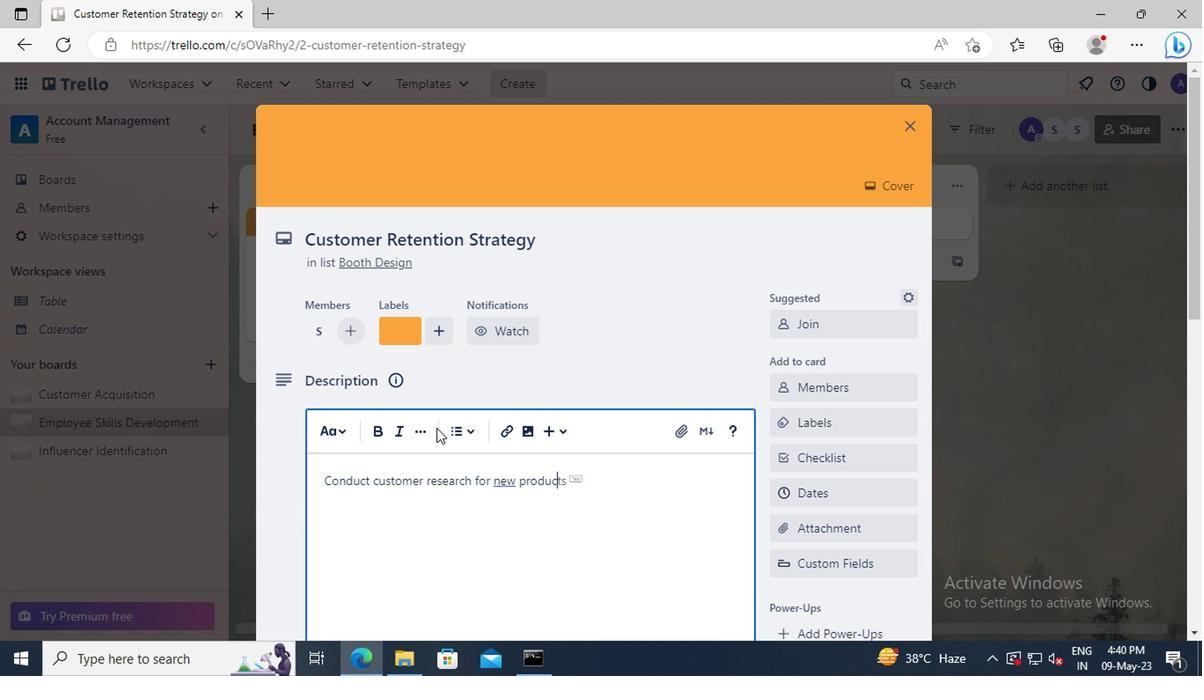 
Action: Mouse scrolled (434, 428) with delta (0, 0)
Screenshot: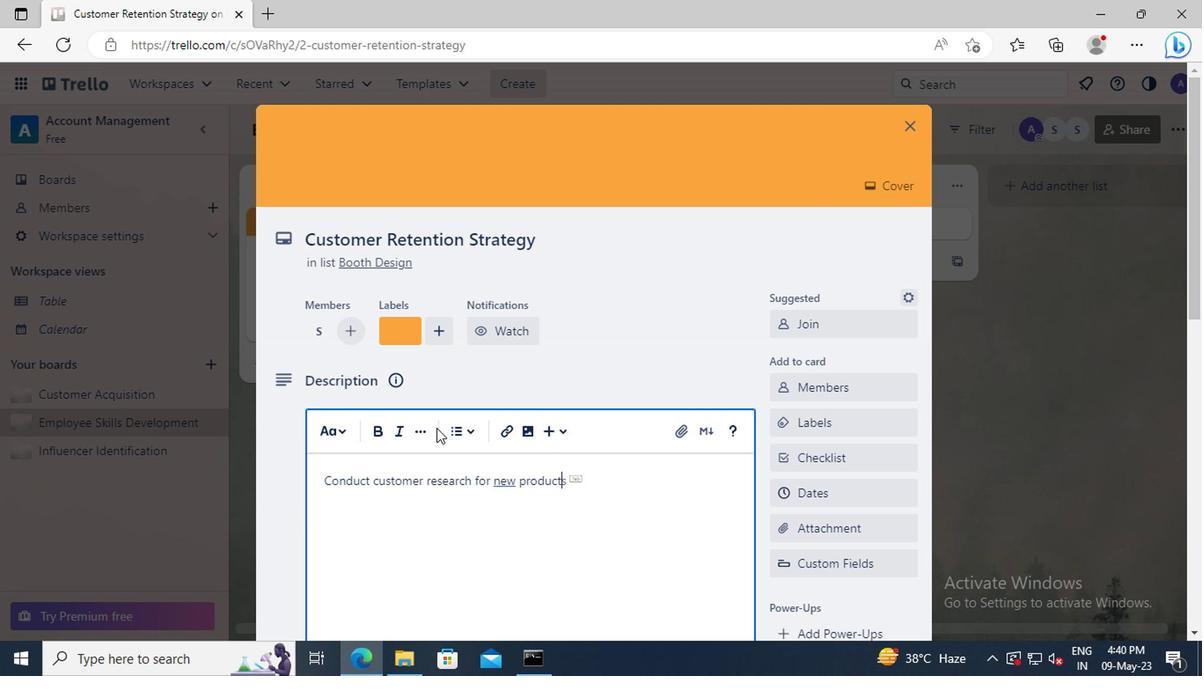 
Action: Mouse scrolled (434, 428) with delta (0, 0)
Screenshot: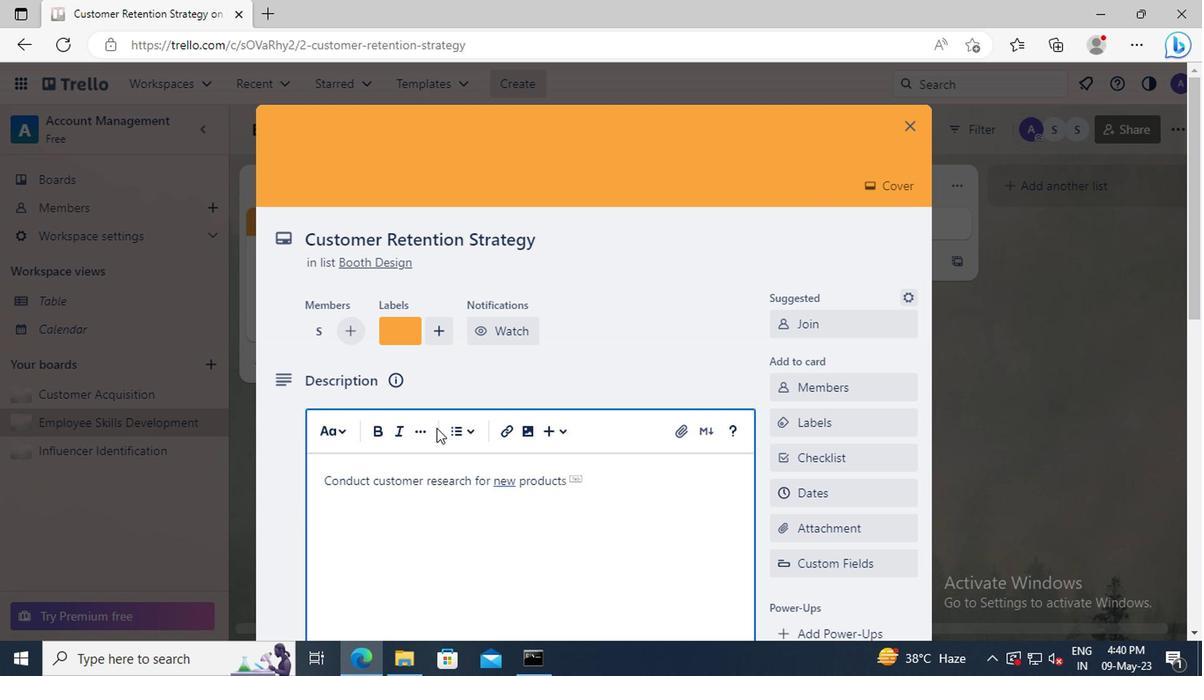 
Action: Mouse moved to (340, 494)
Screenshot: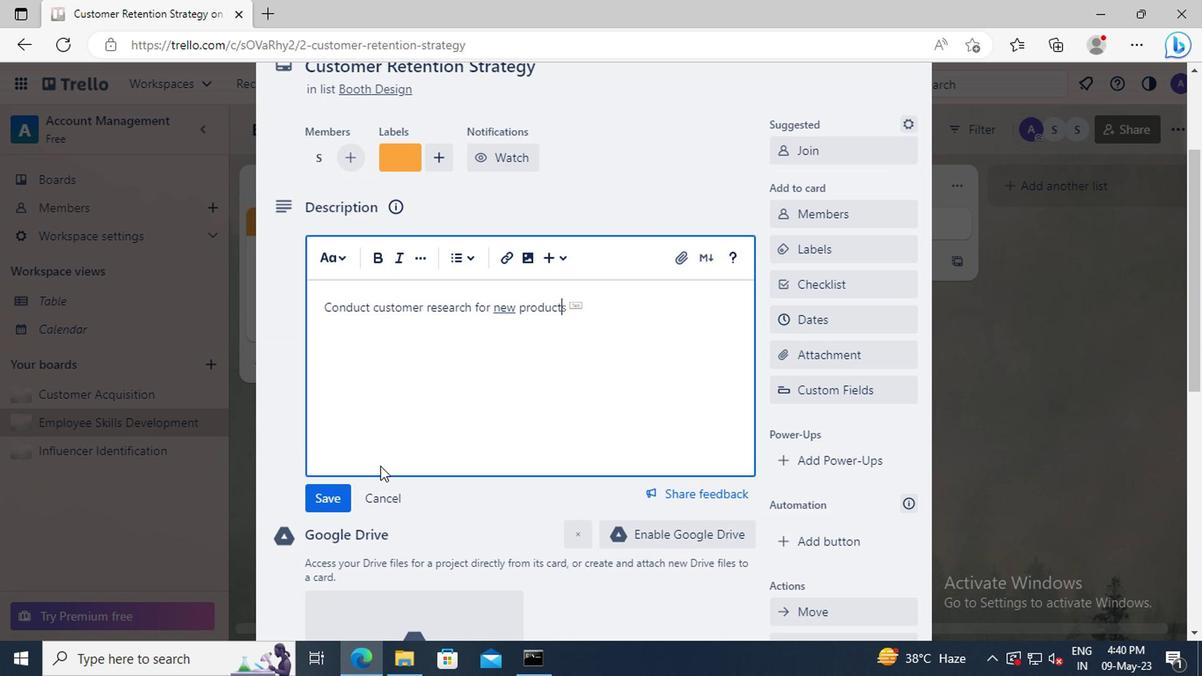 
Action: Mouse pressed left at (340, 494)
Screenshot: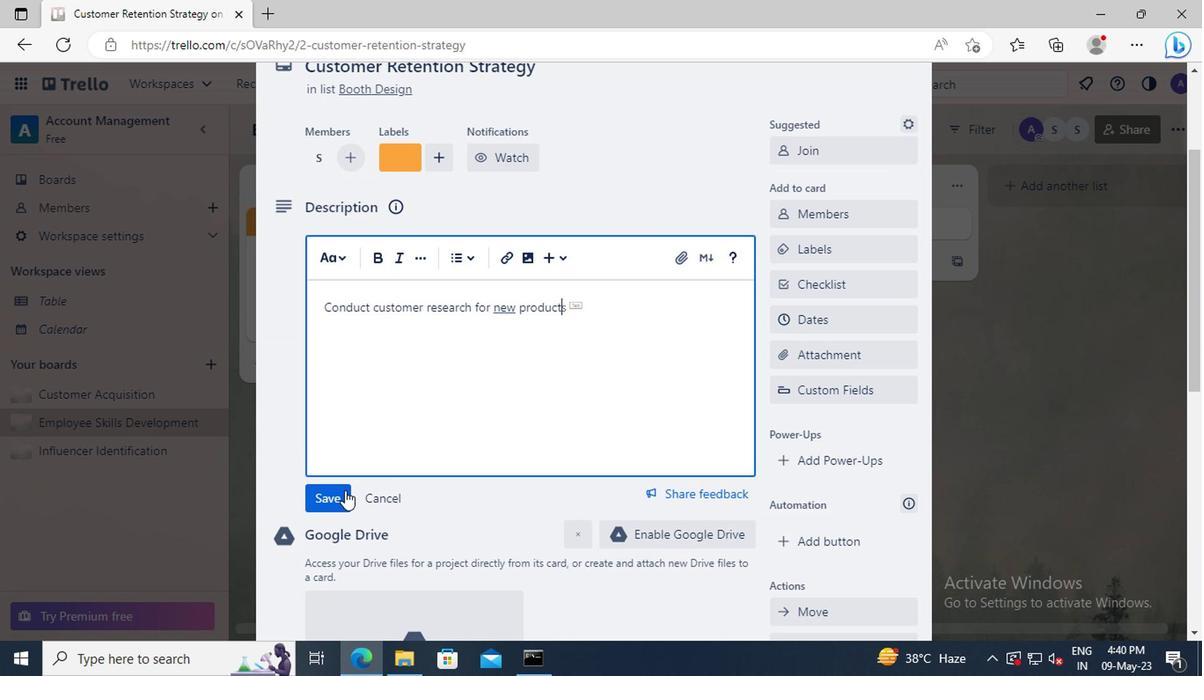 
Action: Mouse scrolled (340, 492) with delta (0, -1)
Screenshot: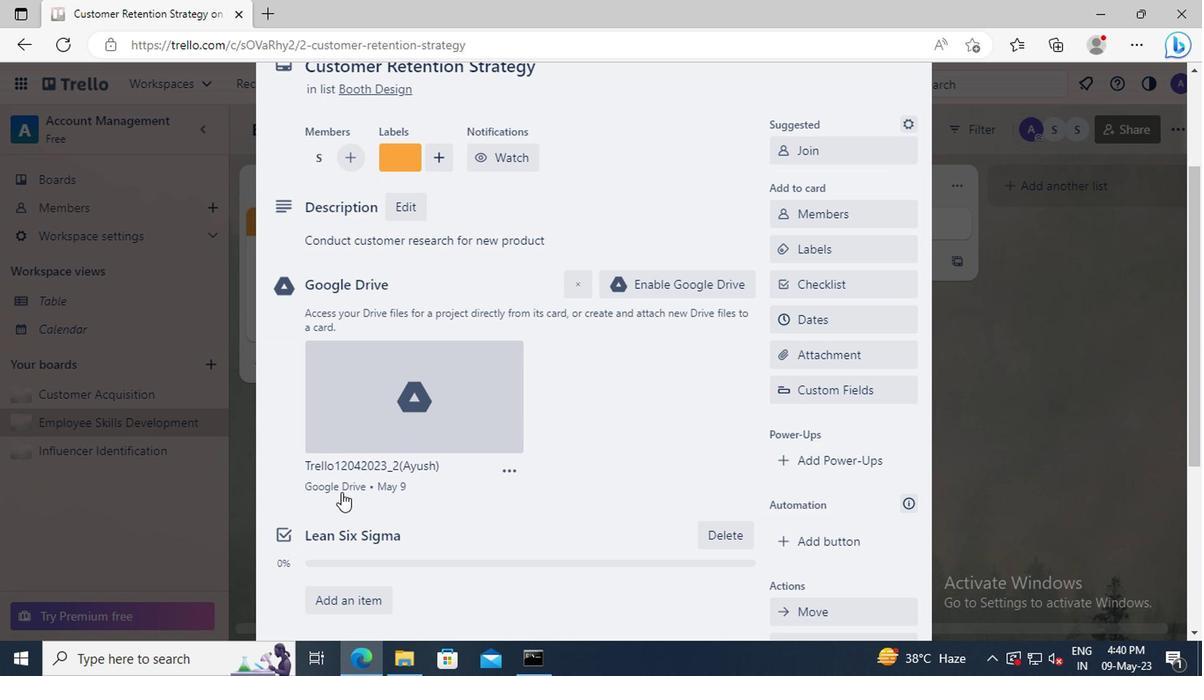 
Action: Mouse scrolled (340, 492) with delta (0, -1)
Screenshot: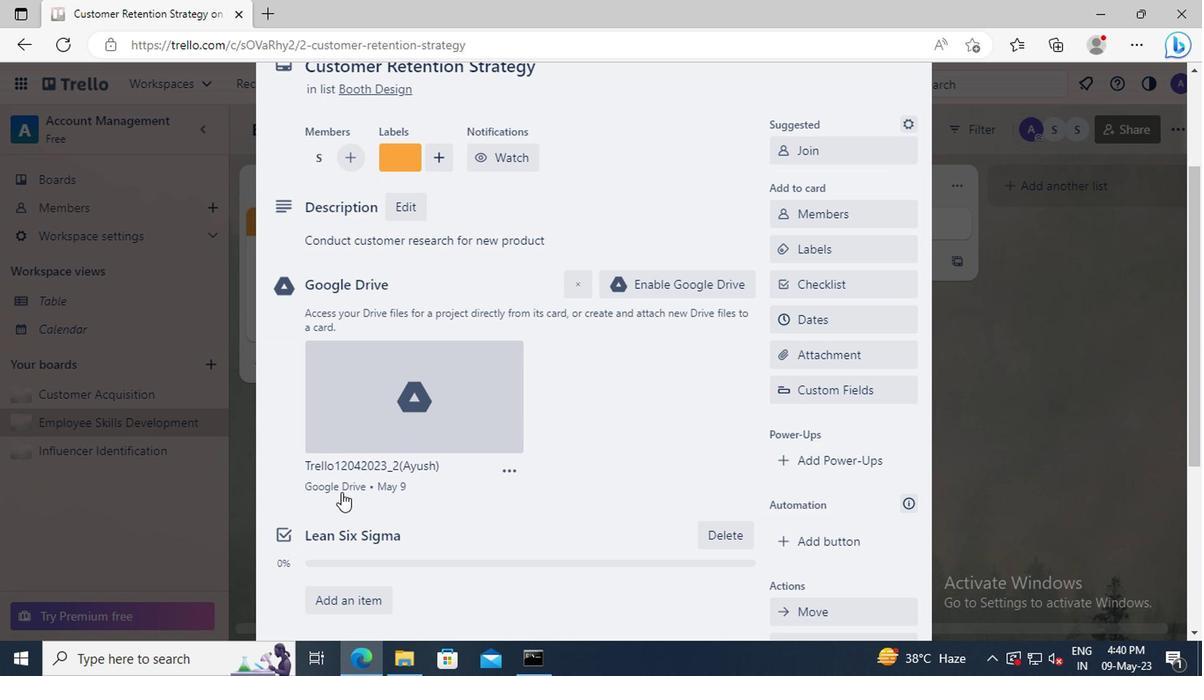 
Action: Mouse scrolled (340, 492) with delta (0, -1)
Screenshot: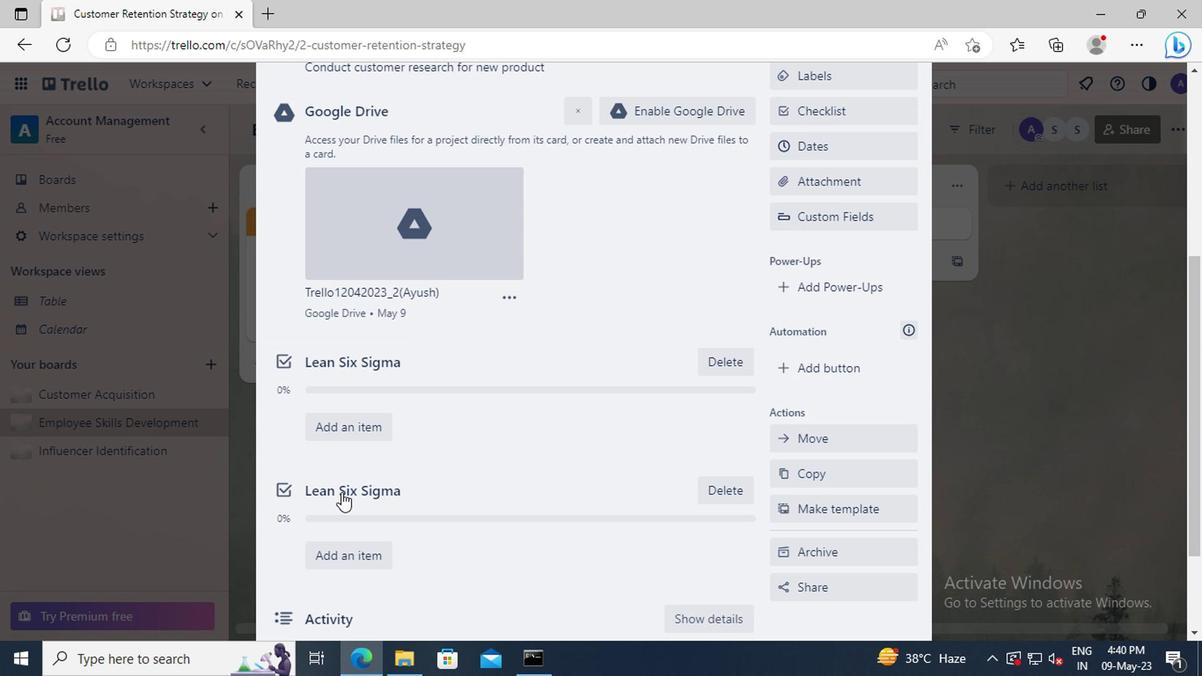 
Action: Mouse scrolled (340, 492) with delta (0, -1)
Screenshot: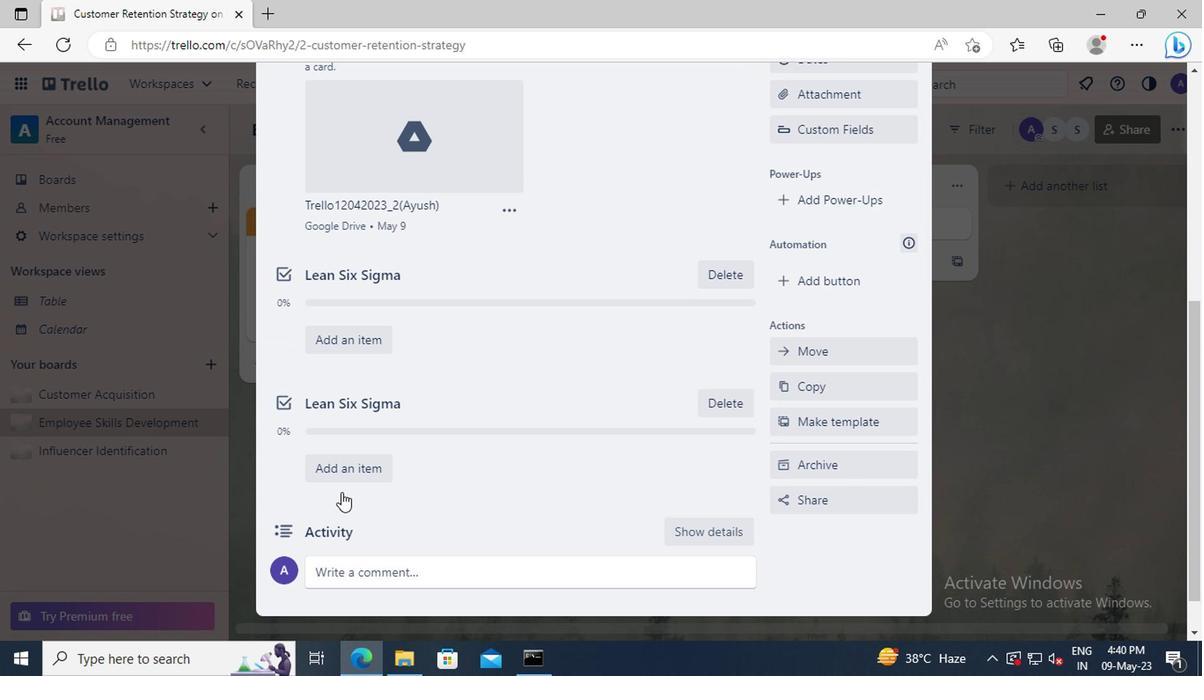 
Action: Mouse moved to (340, 524)
Screenshot: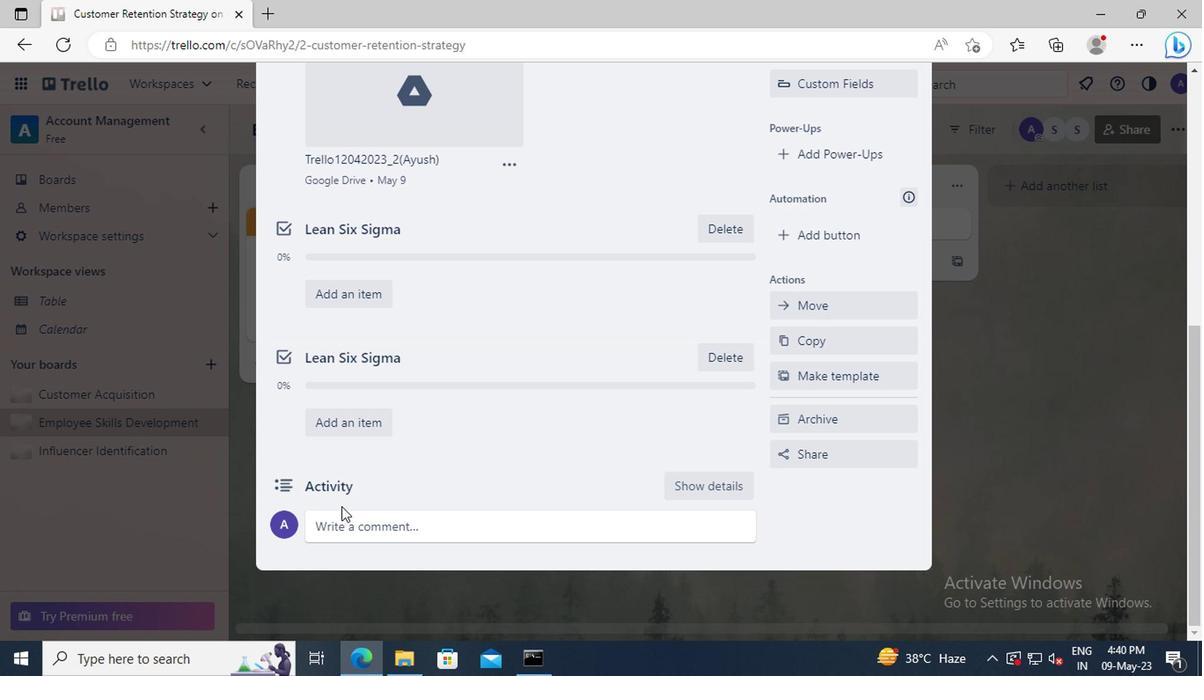 
Action: Mouse pressed left at (340, 524)
Screenshot: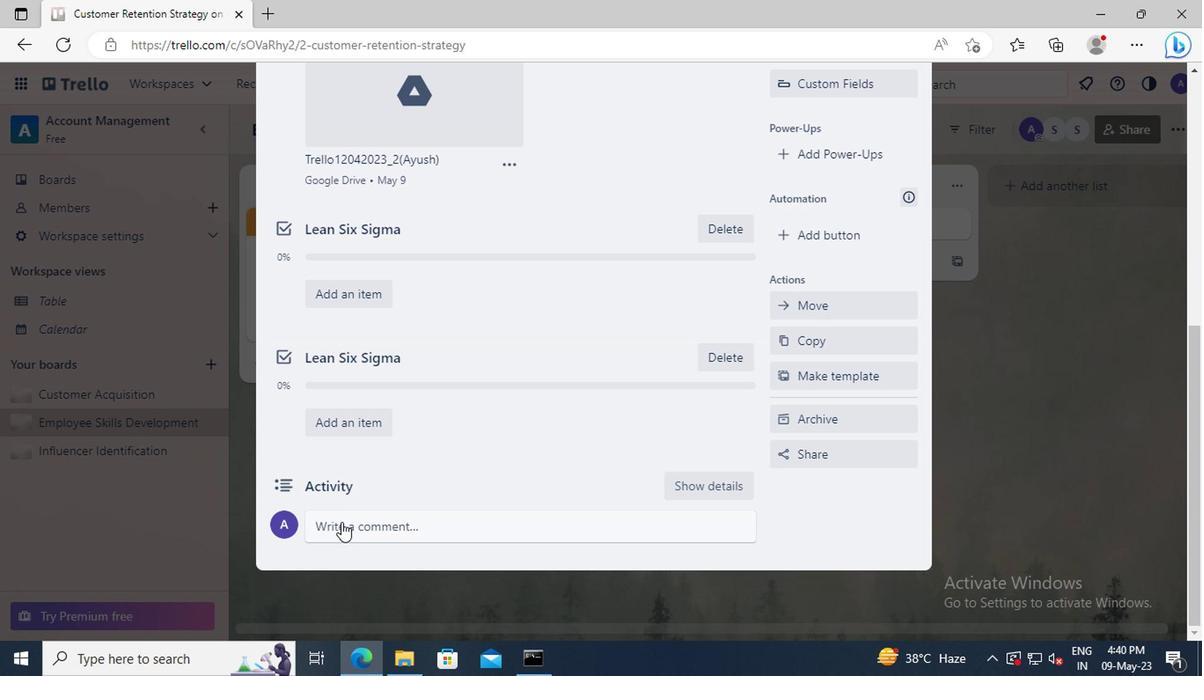 
Action: Key pressed <Key.shift>WE<Key.space>NEED<Key.space>TO<Key.space>ENSURE<Key.space>THAT<Key.space>WE<Key.space>ALLOCATE<Key.space>ENOUGH<Key.space>TIME<Key.space>AND<Key.space>RESOURCES<Key.space>TO<Key.space>THIS<Key.space>TASK<Key.space>TO<Key.space>ENSURE<Key.space>ITS<Key.space>SCU<Key.backspace><Key.backspace>UCCESS
Screenshot: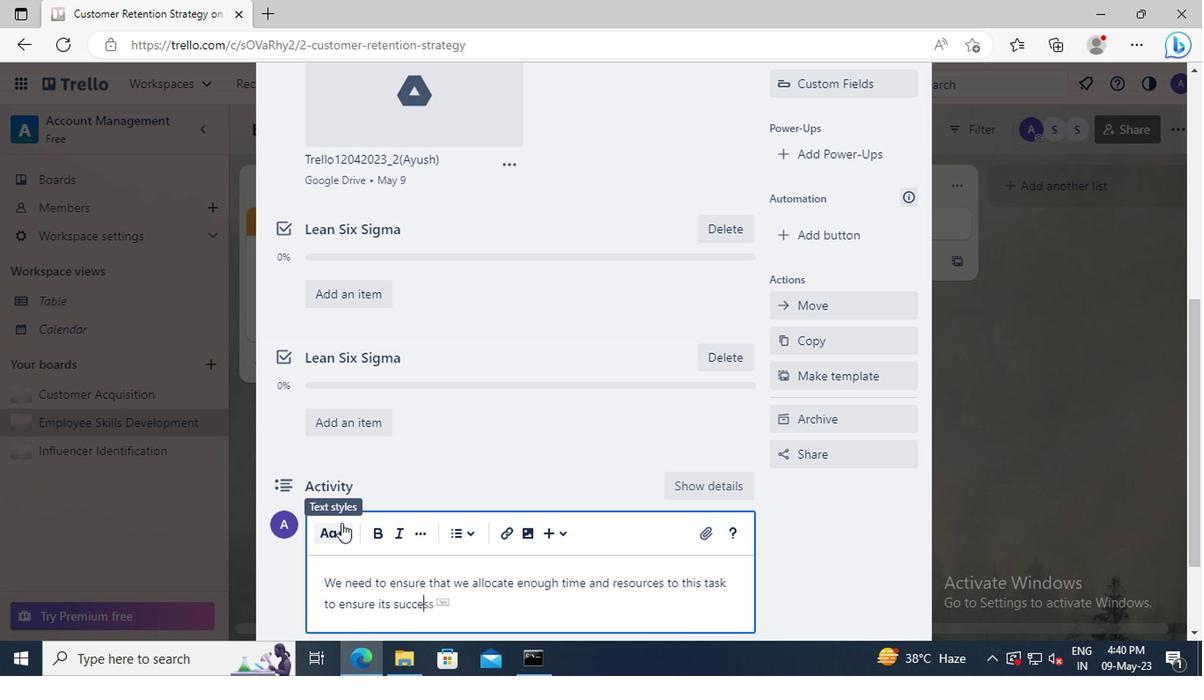 
Action: Mouse moved to (337, 529)
Screenshot: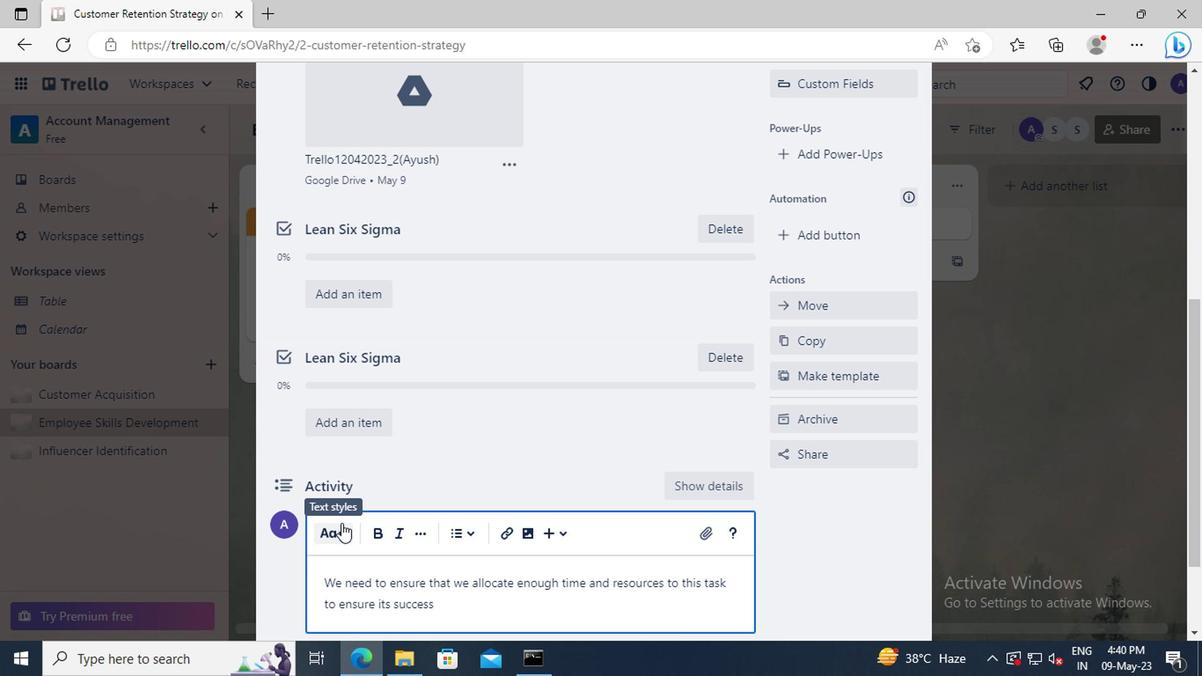 
Action: Mouse scrolled (337, 529) with delta (0, 0)
Screenshot: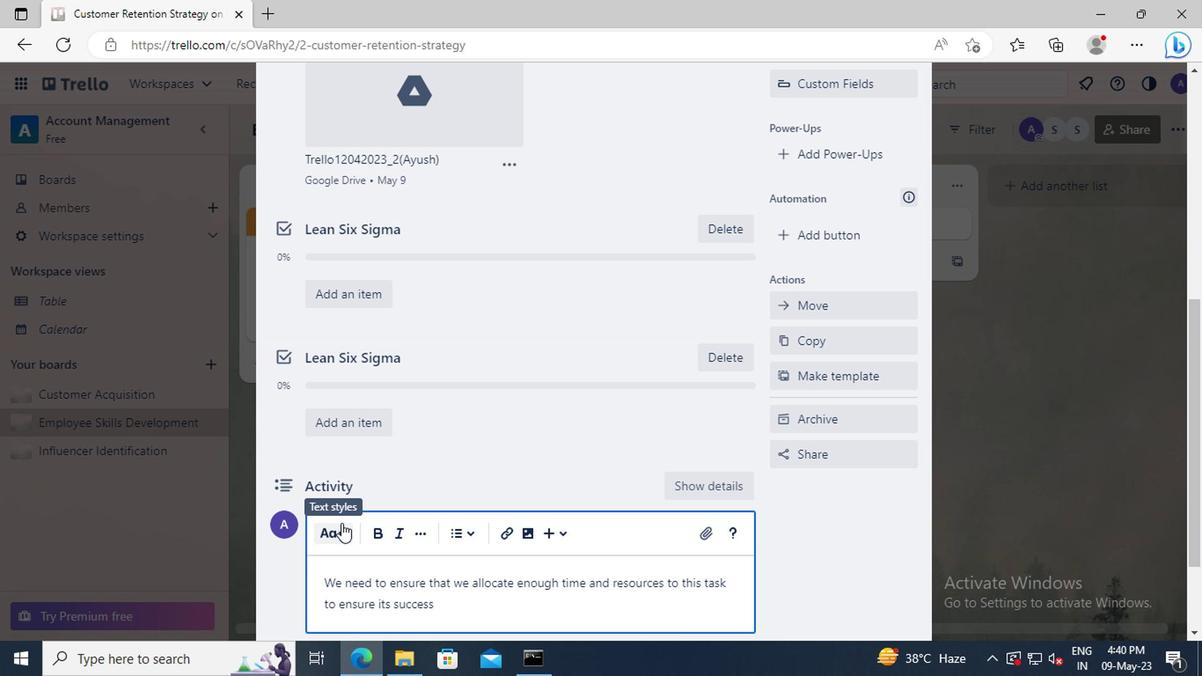 
Action: Mouse moved to (331, 564)
Screenshot: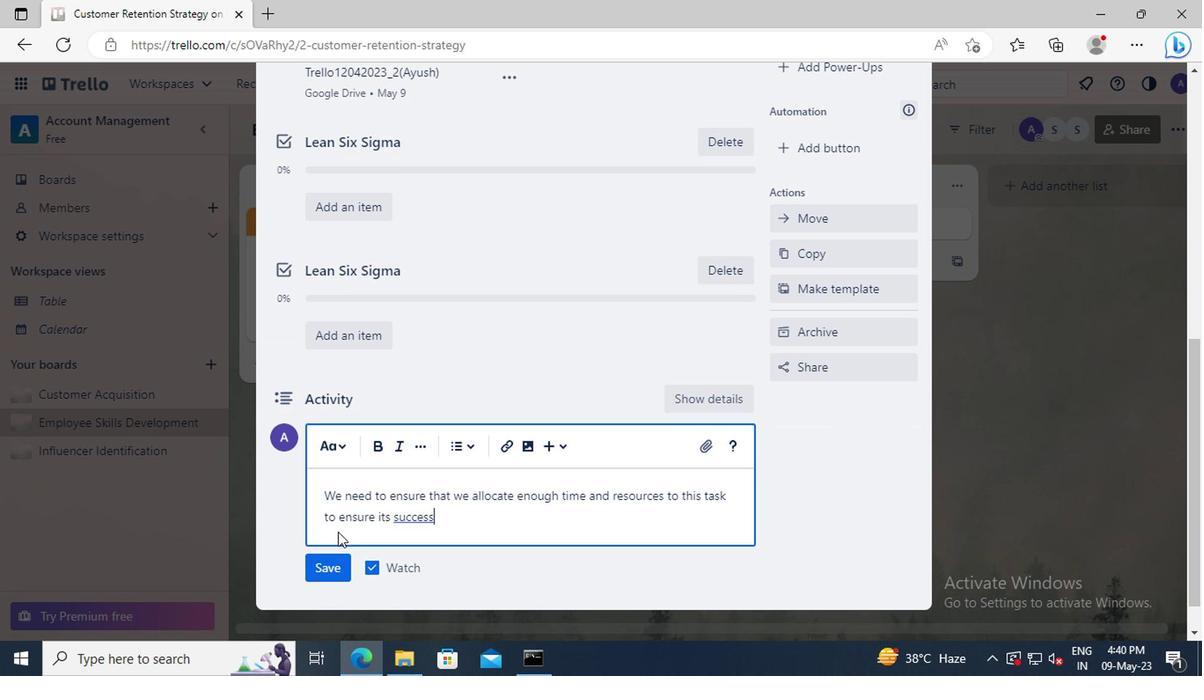 
Action: Mouse pressed left at (331, 564)
Screenshot: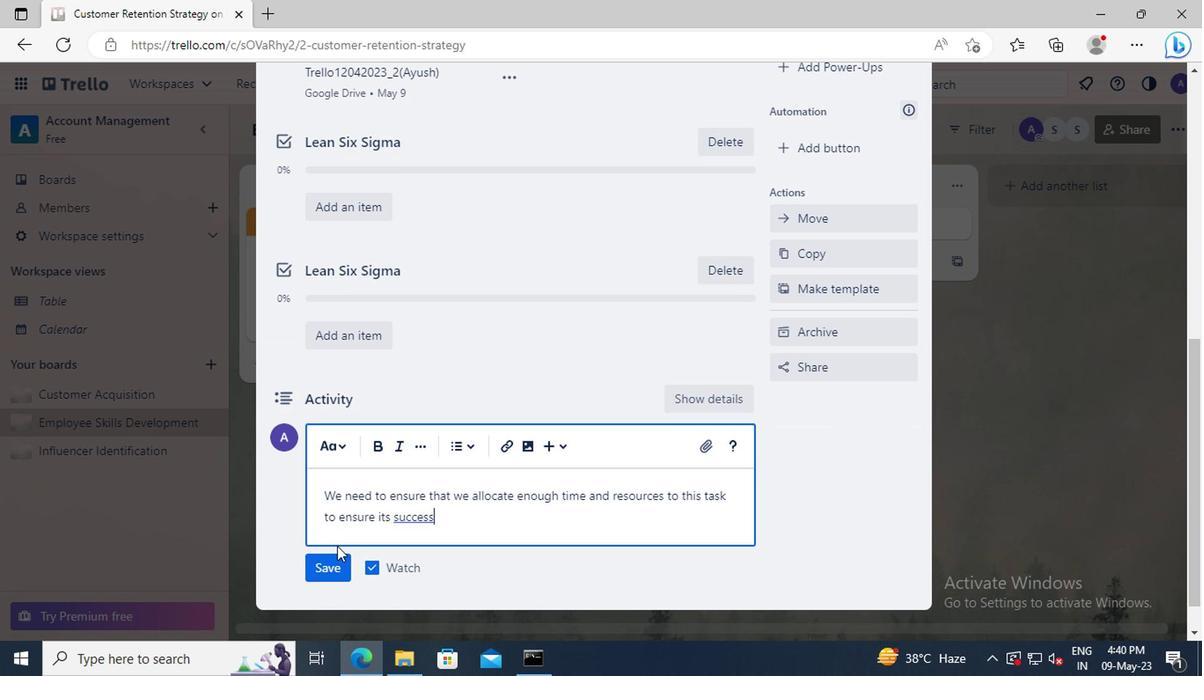 
Action: Mouse moved to (768, 432)
Screenshot: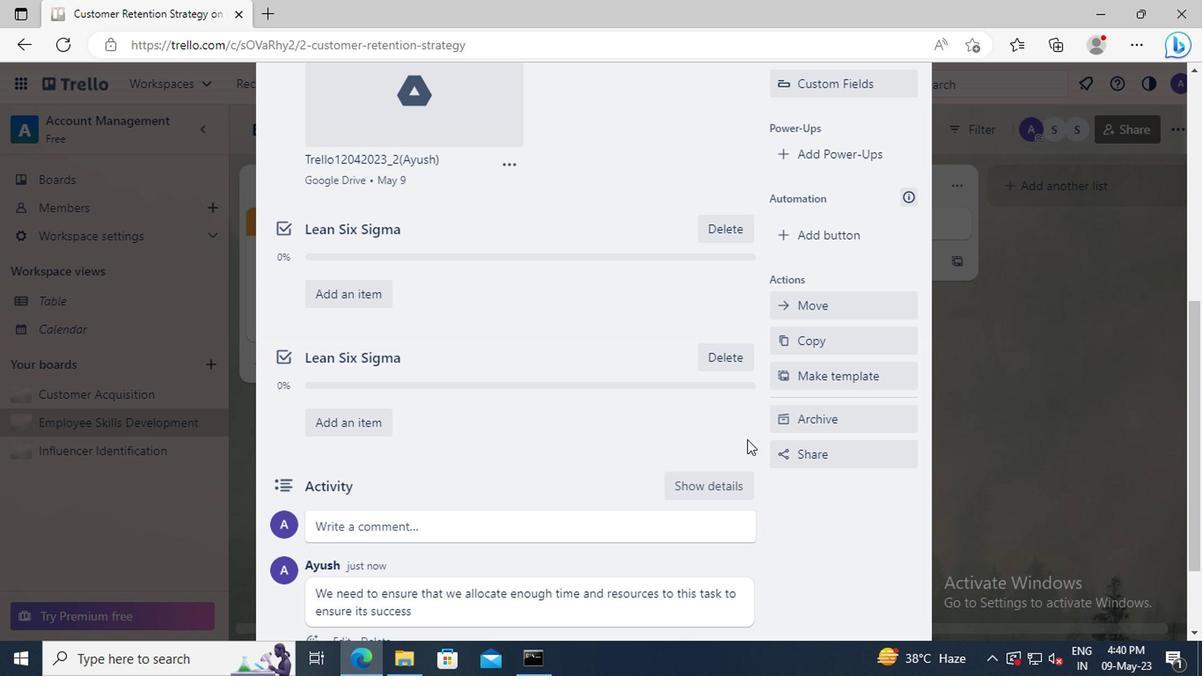 
Action: Mouse scrolled (768, 433) with delta (0, 1)
Screenshot: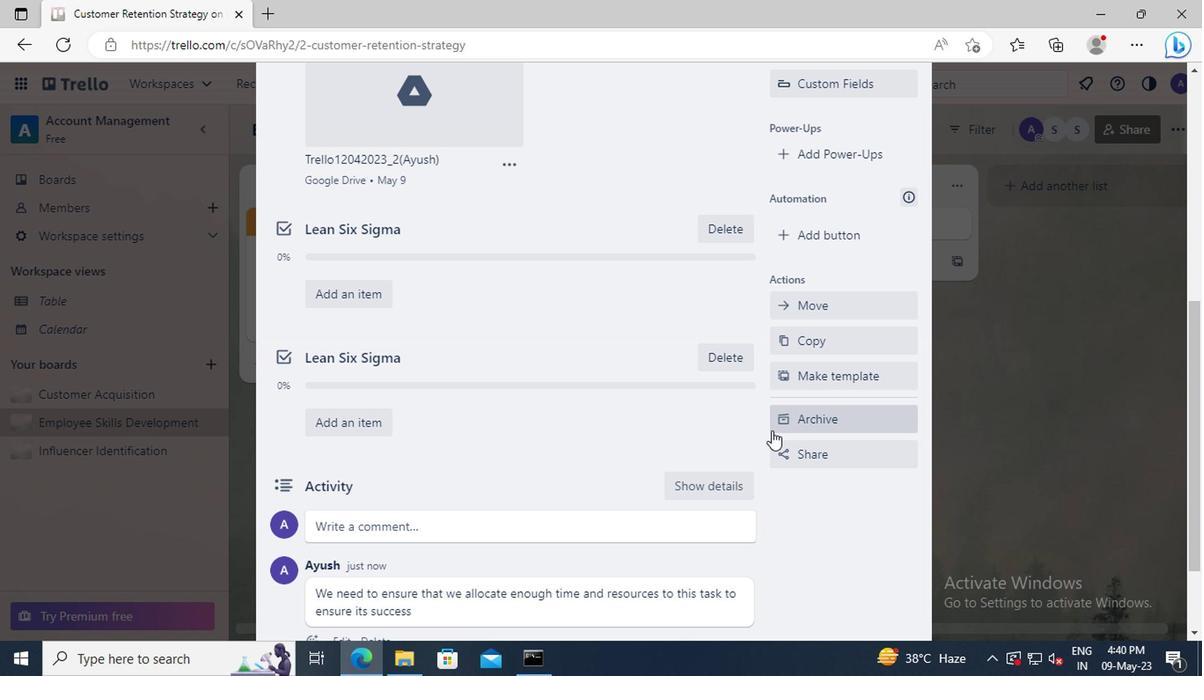 
Action: Mouse moved to (782, 424)
Screenshot: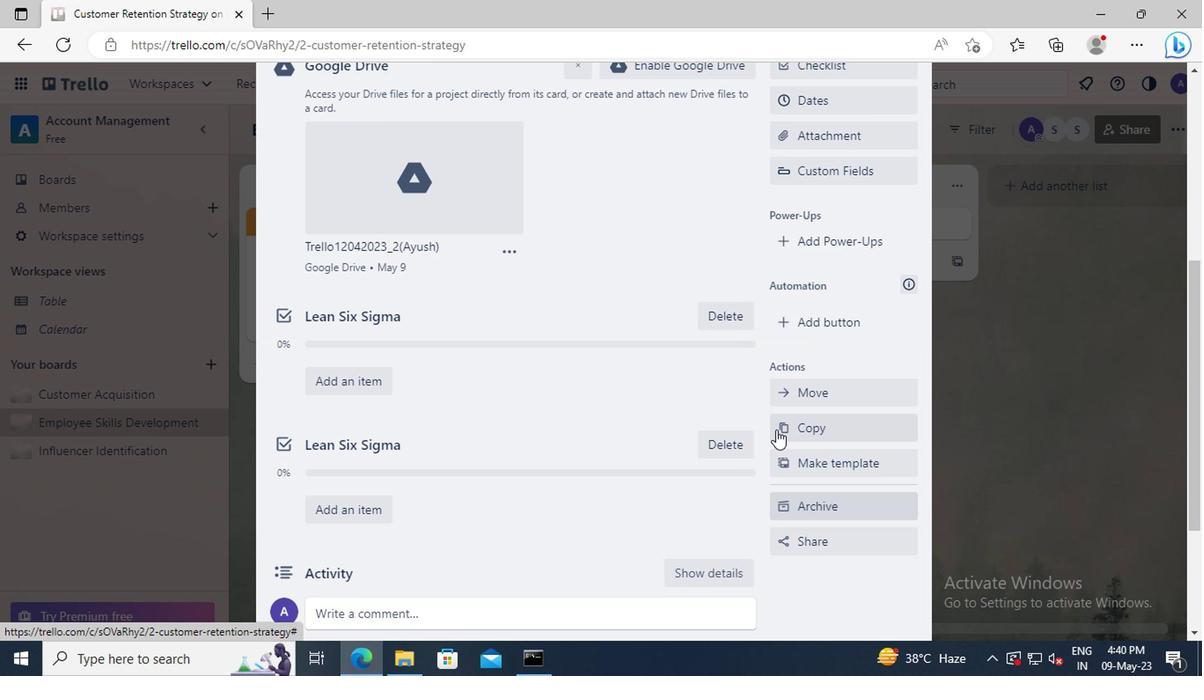
Action: Mouse scrolled (782, 425) with delta (0, 0)
Screenshot: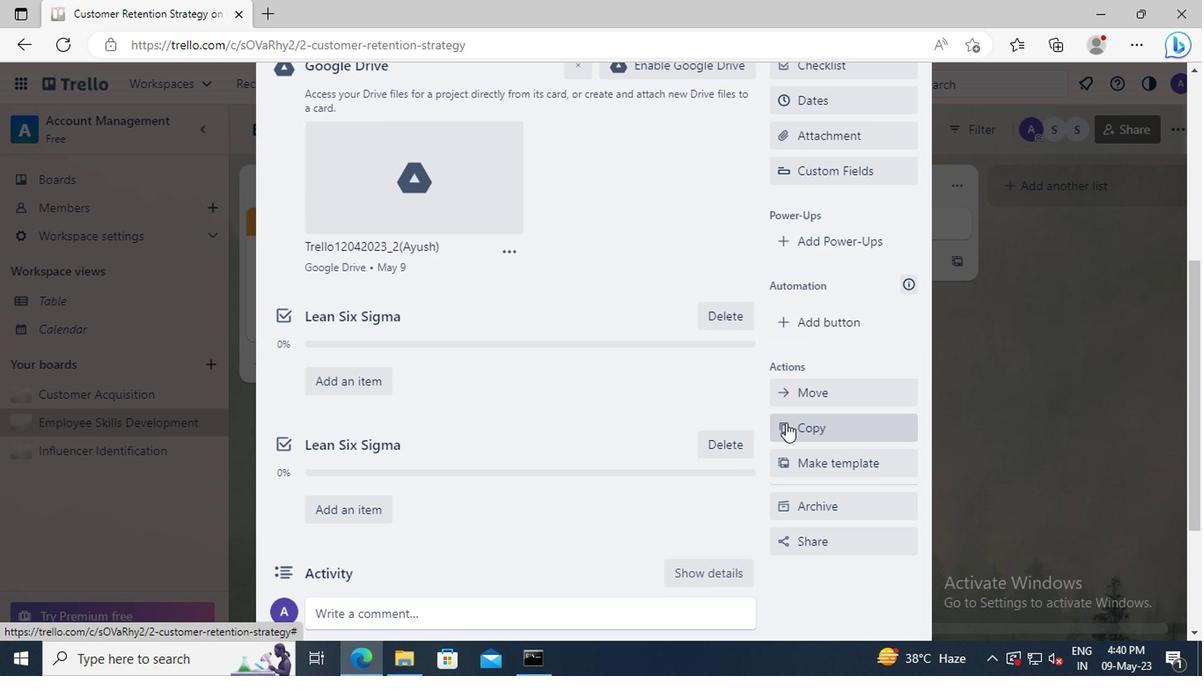 
Action: Mouse scrolled (782, 425) with delta (0, 0)
Screenshot: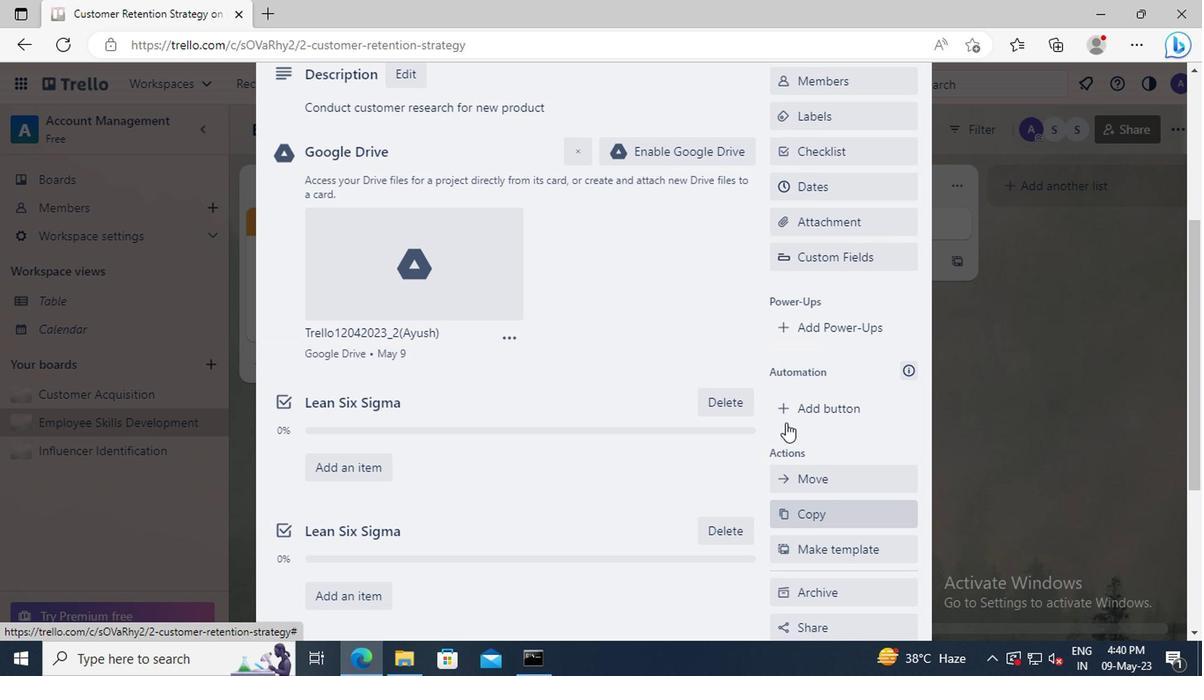 
Action: Mouse moved to (806, 278)
Screenshot: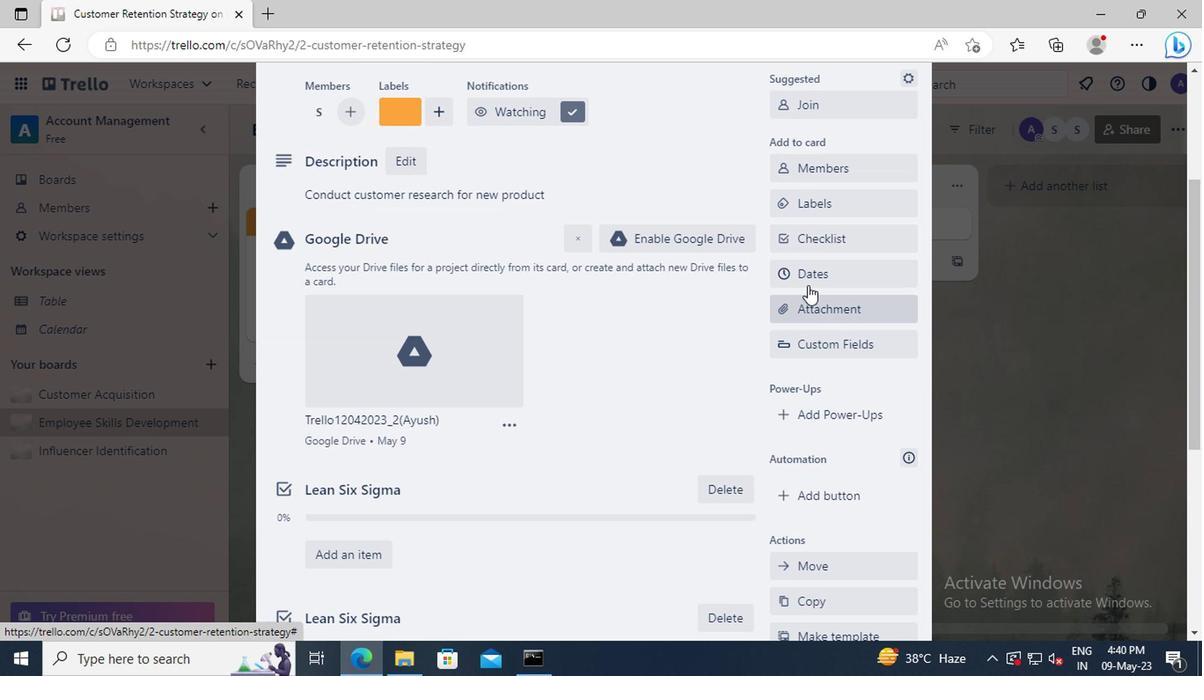
Action: Mouse pressed left at (806, 278)
Screenshot: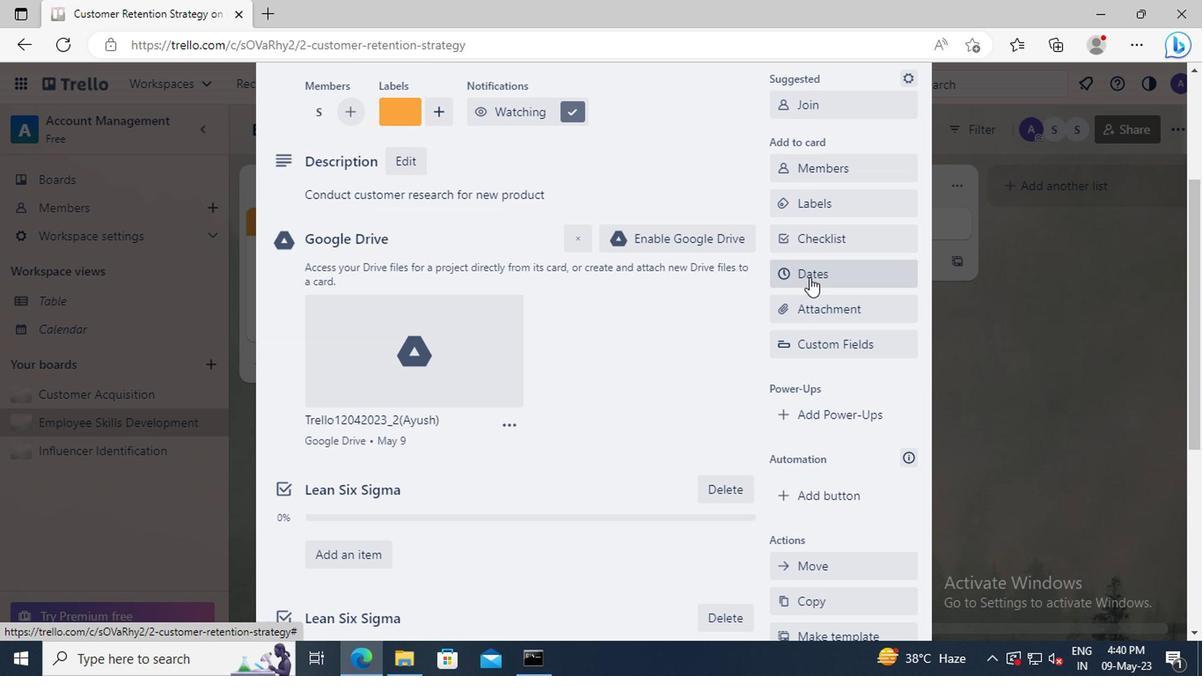 
Action: Mouse moved to (783, 449)
Screenshot: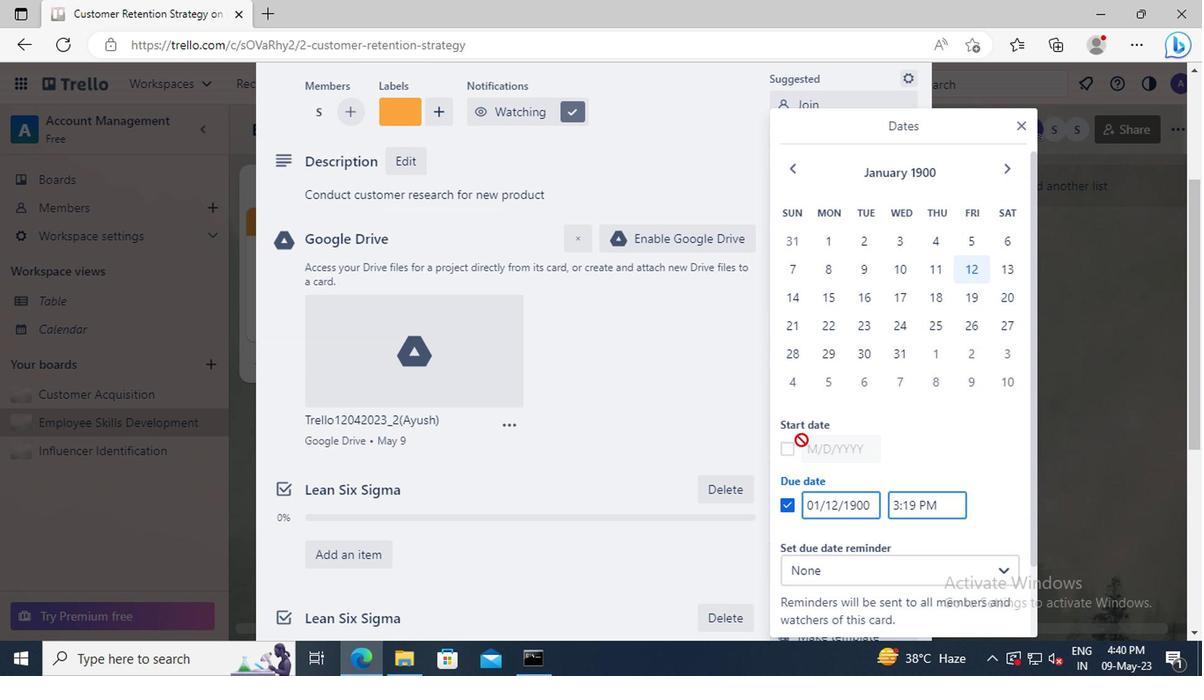 
Action: Mouse pressed left at (783, 449)
Screenshot: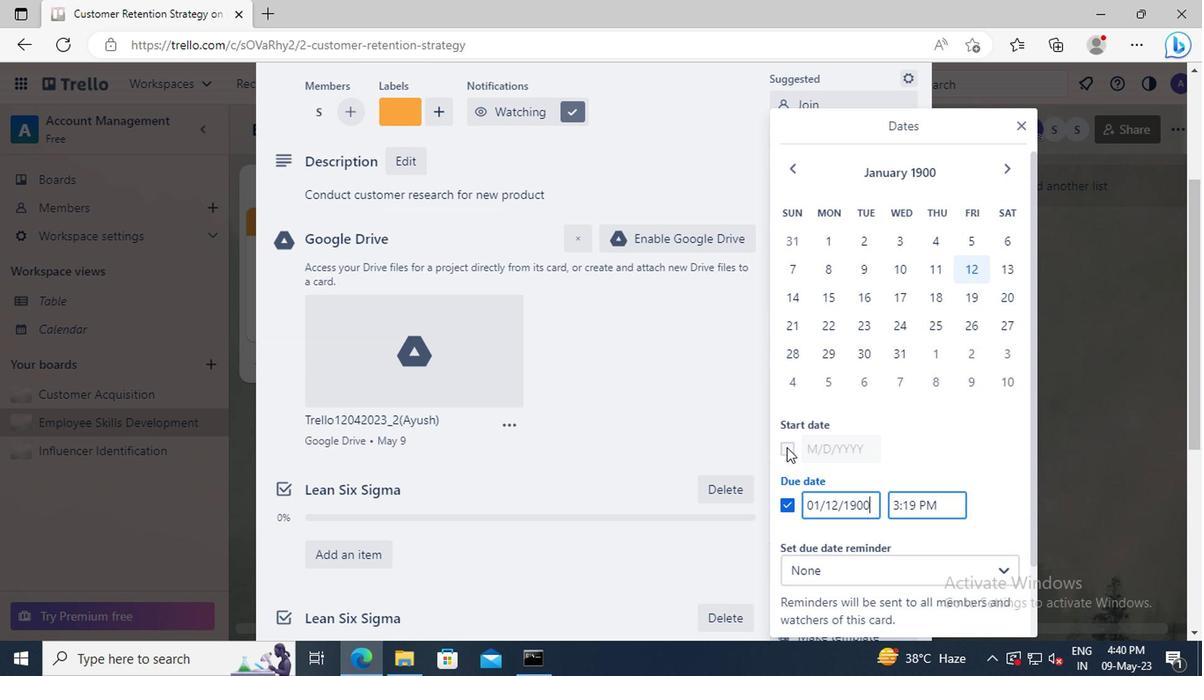 
Action: Mouse moved to (869, 450)
Screenshot: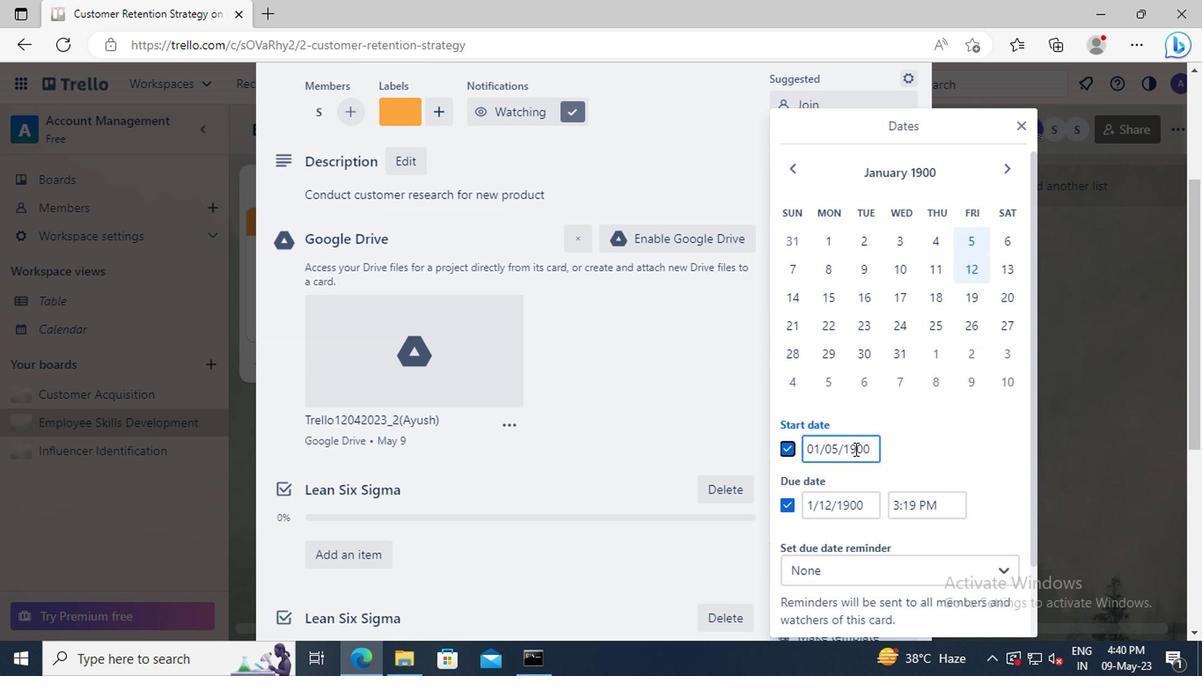 
Action: Mouse pressed left at (869, 450)
Screenshot: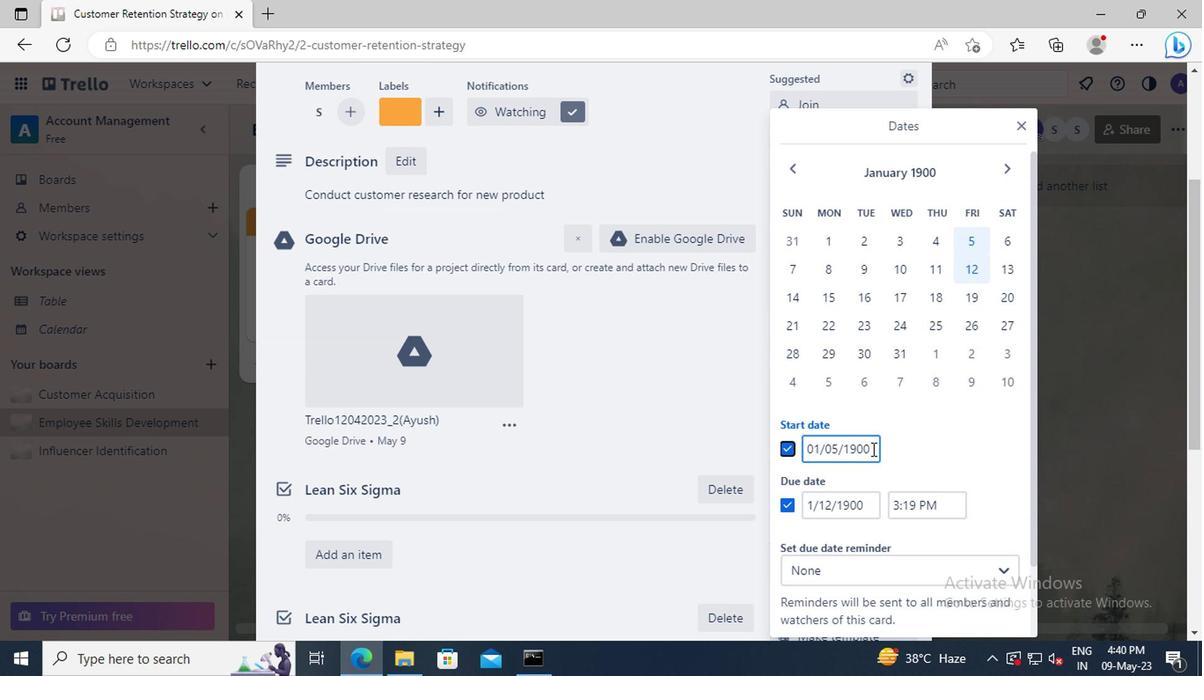 
Action: Key pressed <Key.left><Key.left><Key.left><Key.left><Key.left><Key.backspace>6
Screenshot: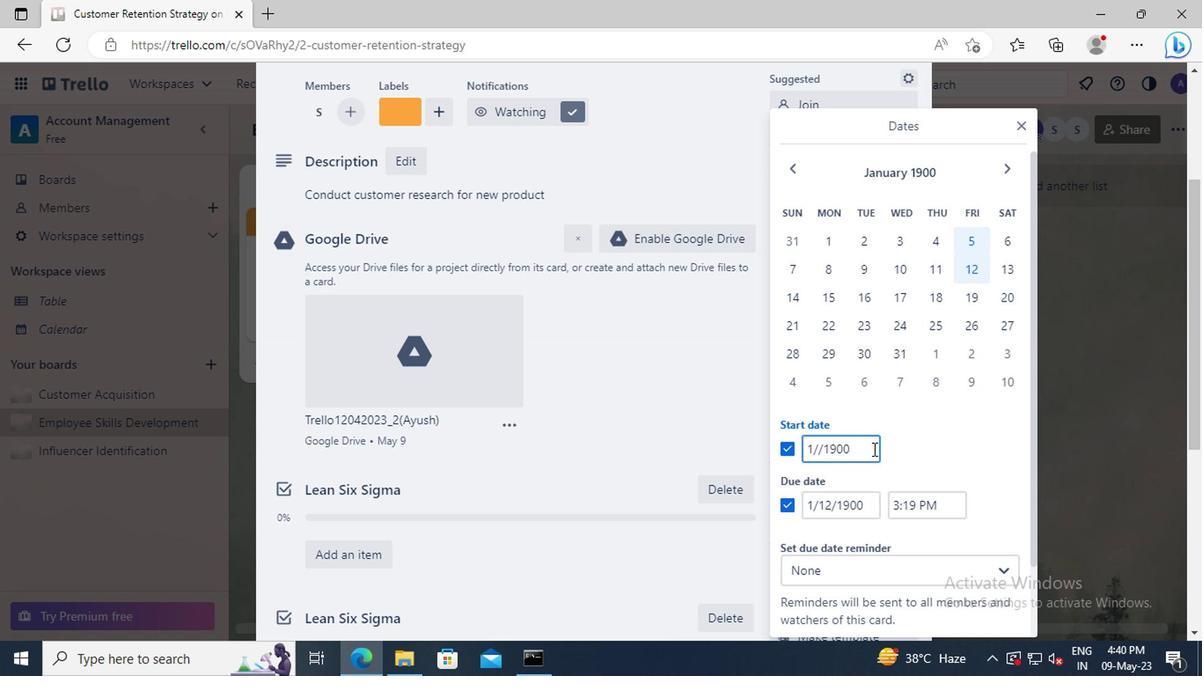 
Action: Mouse moved to (867, 505)
Screenshot: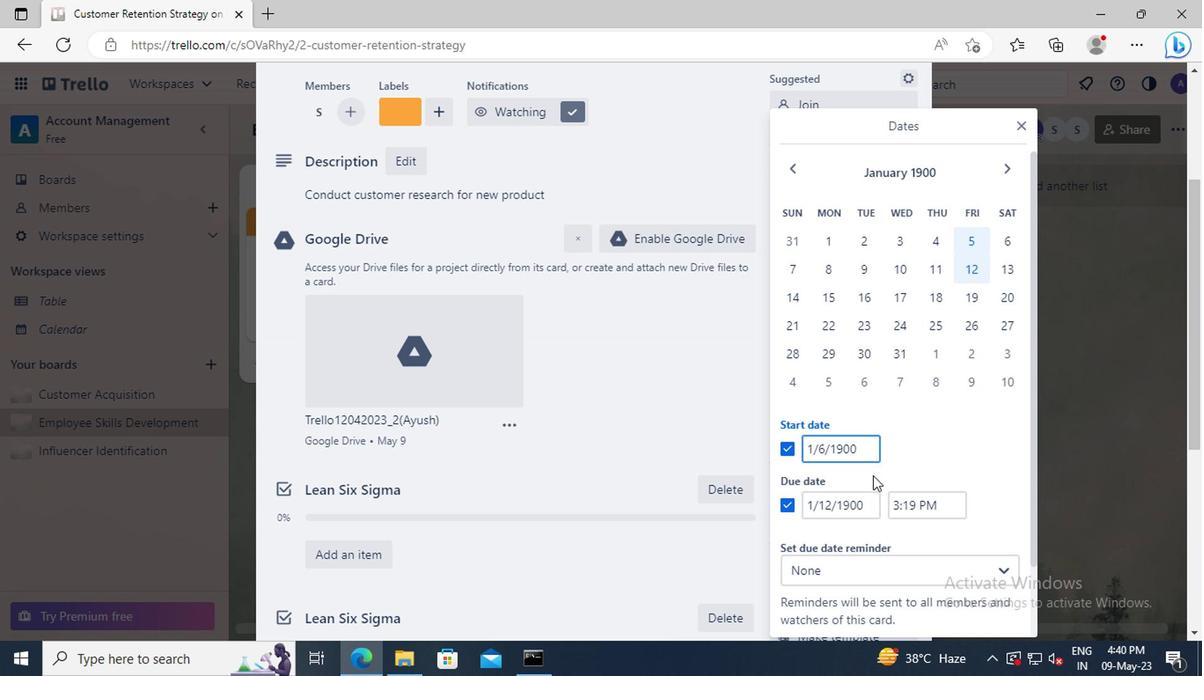 
Action: Mouse pressed left at (867, 505)
Screenshot: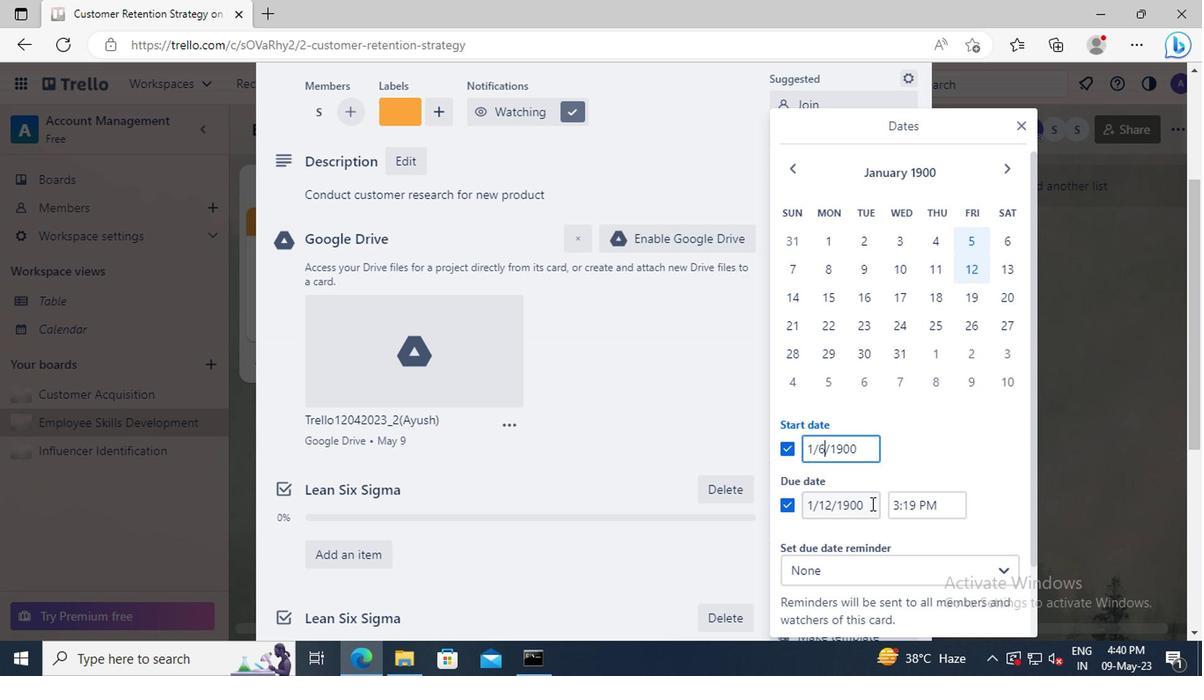 
Action: Key pressed <Key.left><Key.left><Key.left><Key.left><Key.left><Key.backspace><Key.backspace>13
Screenshot: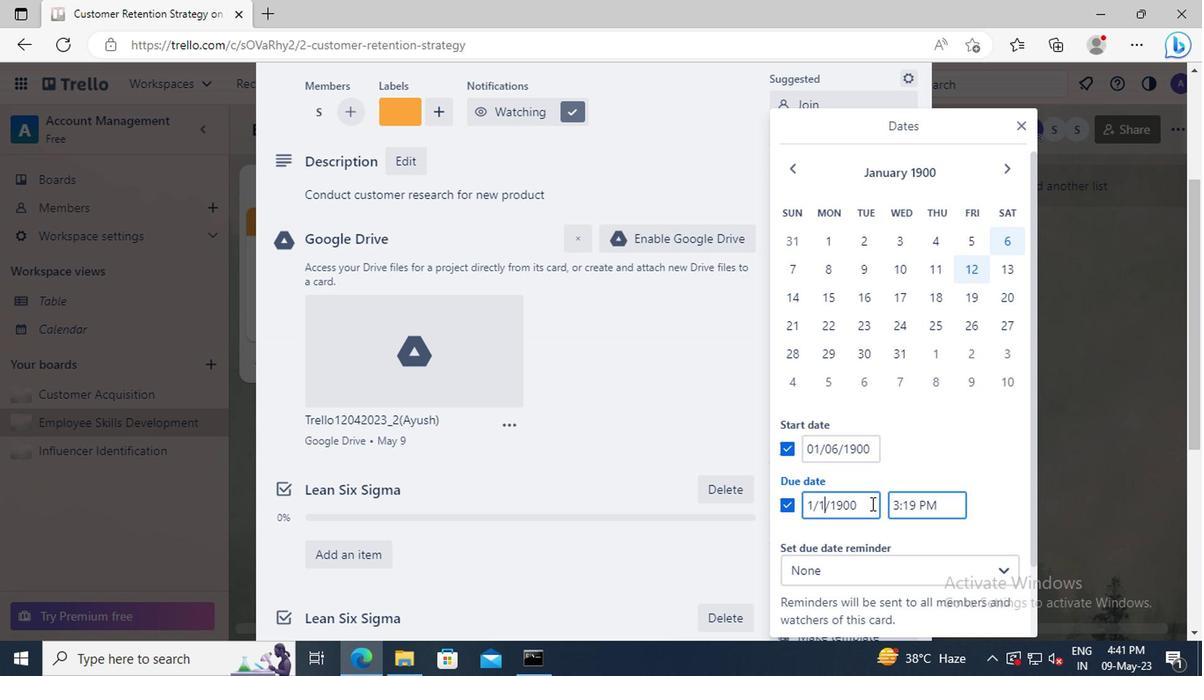 
Action: Mouse scrolled (867, 504) with delta (0, -1)
Screenshot: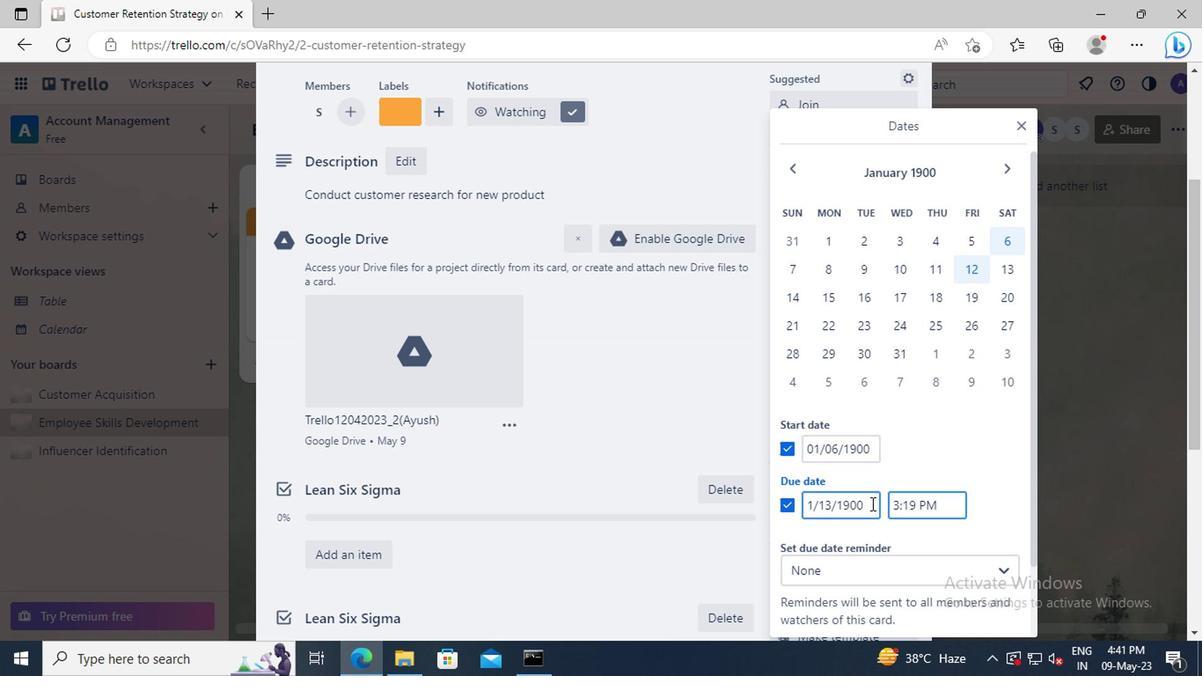 
Action: Mouse moved to (865, 576)
Screenshot: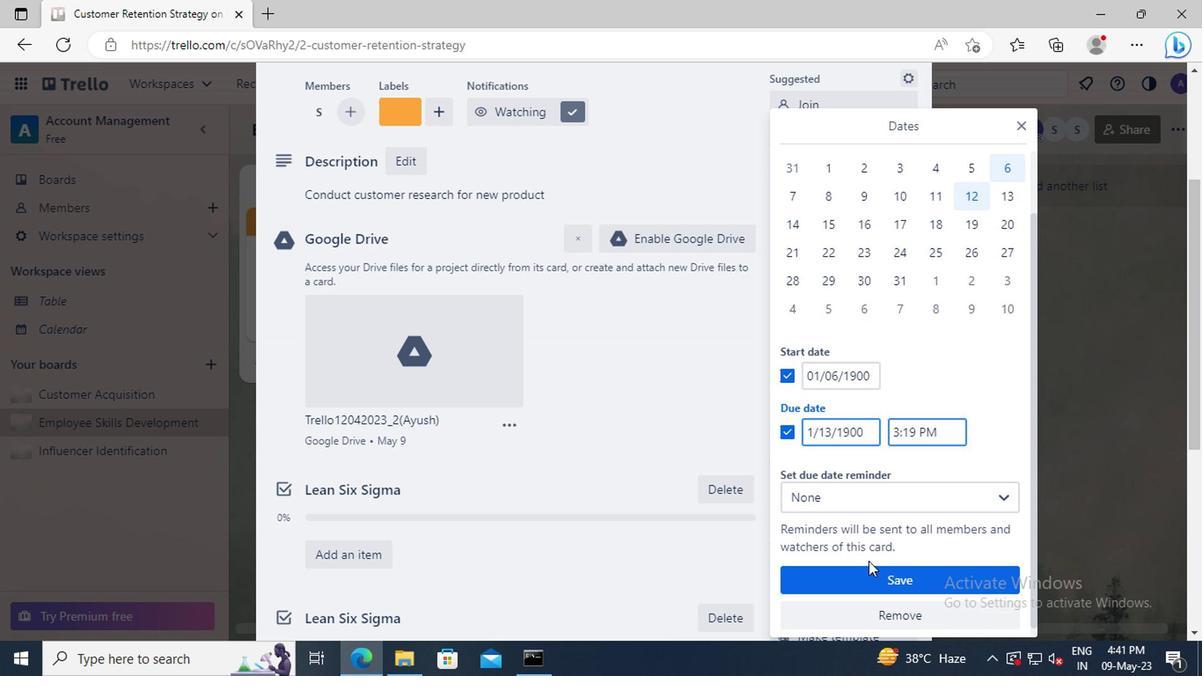 
Action: Mouse pressed left at (865, 576)
Screenshot: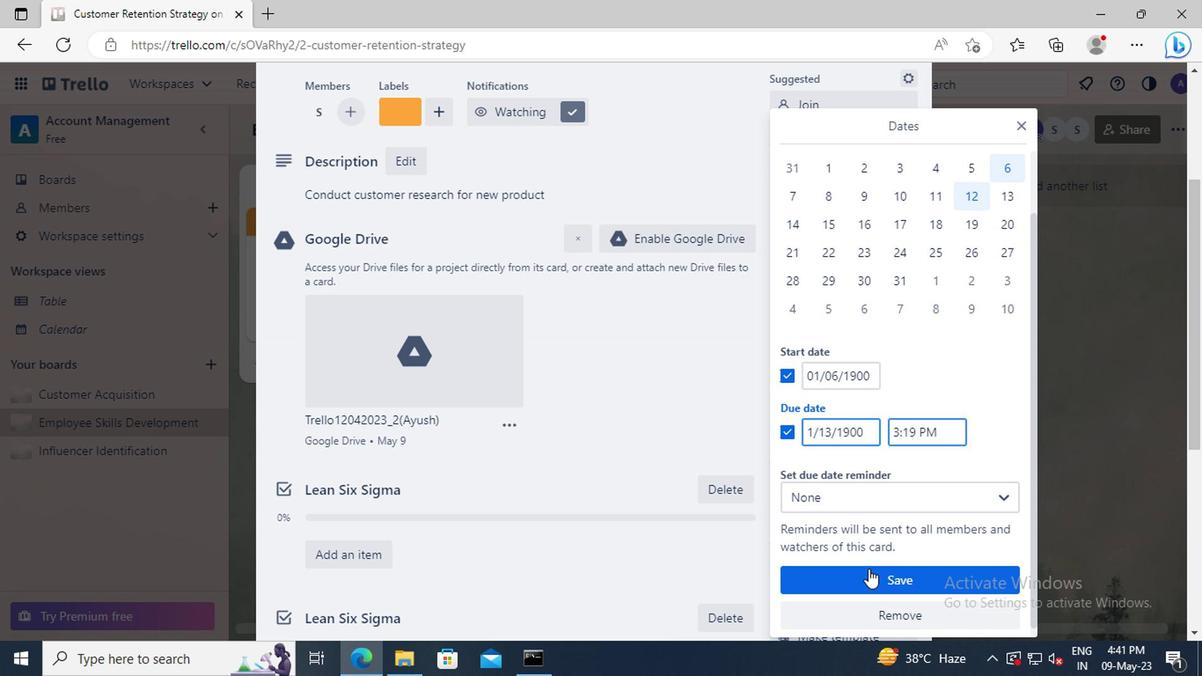 
